 Task: Create in the project BridgeForge and in the Backlog issue 'Implement a new feature to allow for sentiment analysis of user feedback' a child issue 'Email campaign segmentation and personalization optimization and reporting', and assign it to team member softage.3@softage.net. Create in the project BridgeForge and in the Backlog issue 'Address issues related to system accessibility for users with vision impairments' a child issue 'Chatbot conversation natural language understanding testing and remediation', and assign it to team member softage.4@softage.net
Action: Mouse moved to (210, 54)
Screenshot: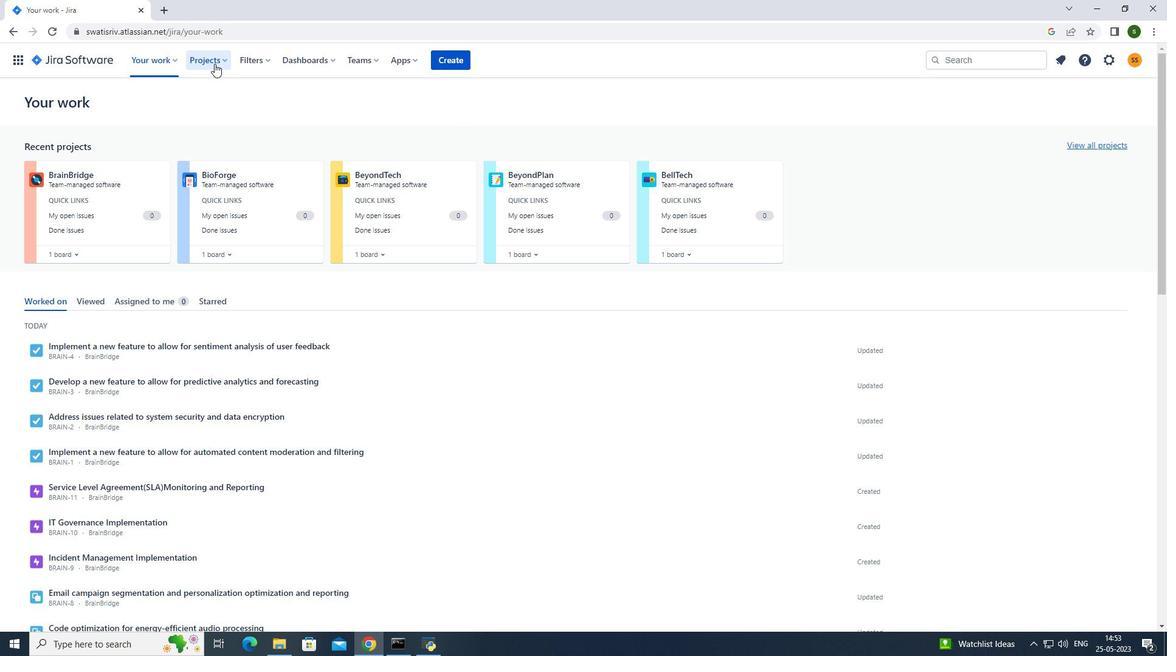 
Action: Mouse pressed left at (210, 54)
Screenshot: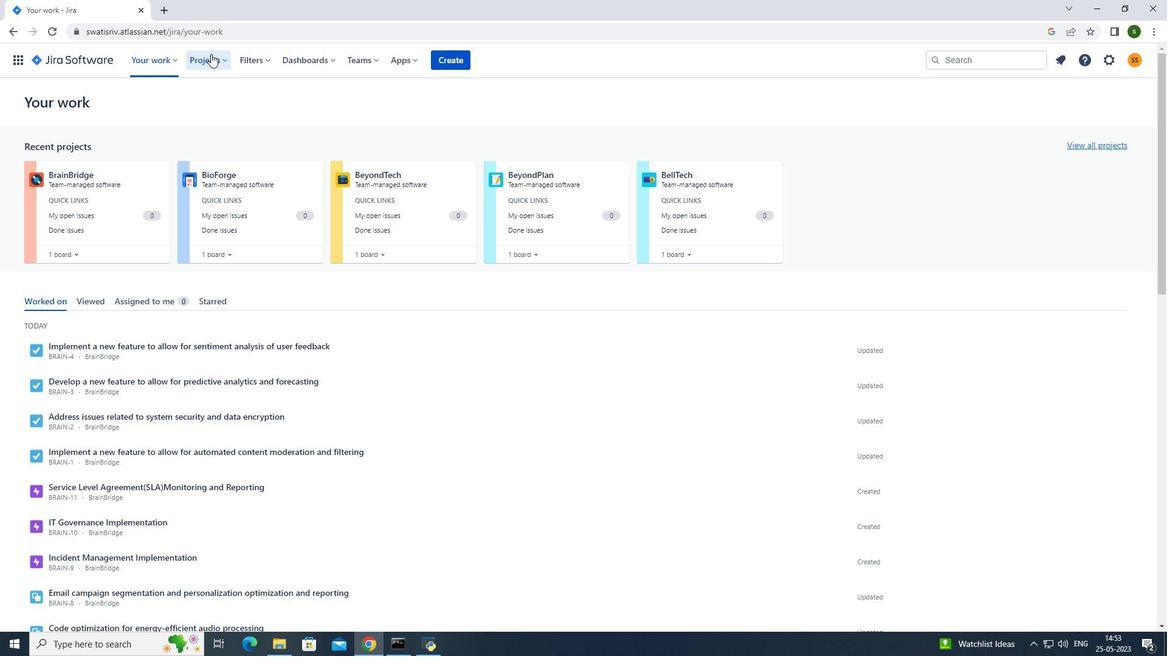 
Action: Mouse moved to (260, 120)
Screenshot: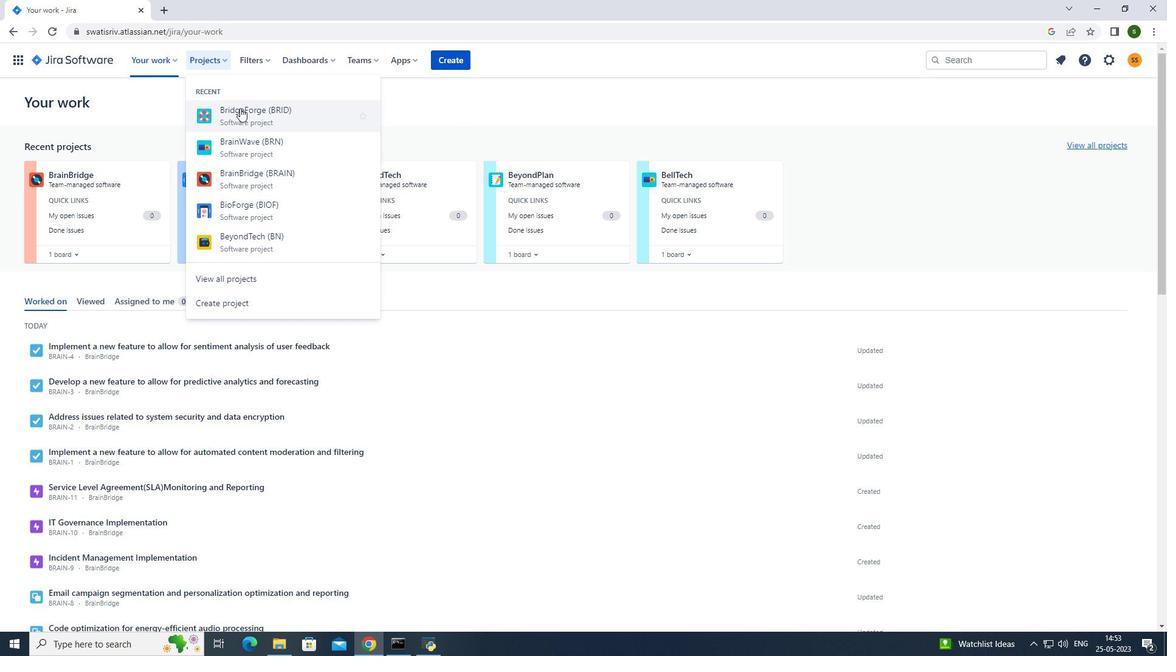 
Action: Mouse pressed left at (260, 120)
Screenshot: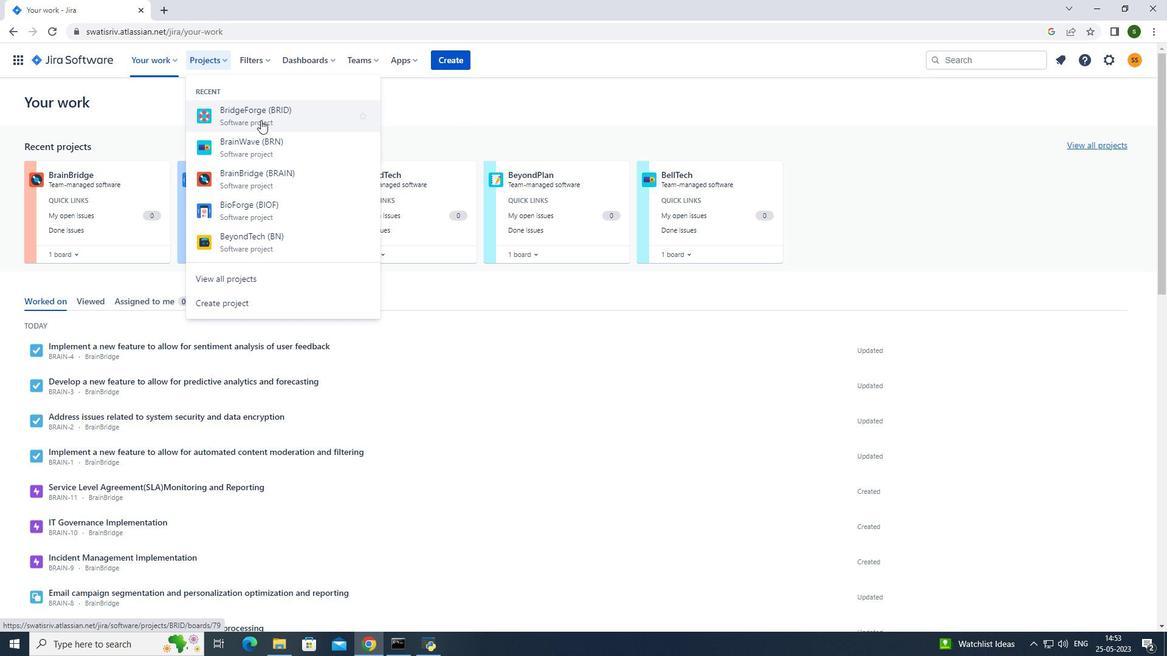 
Action: Mouse moved to (76, 182)
Screenshot: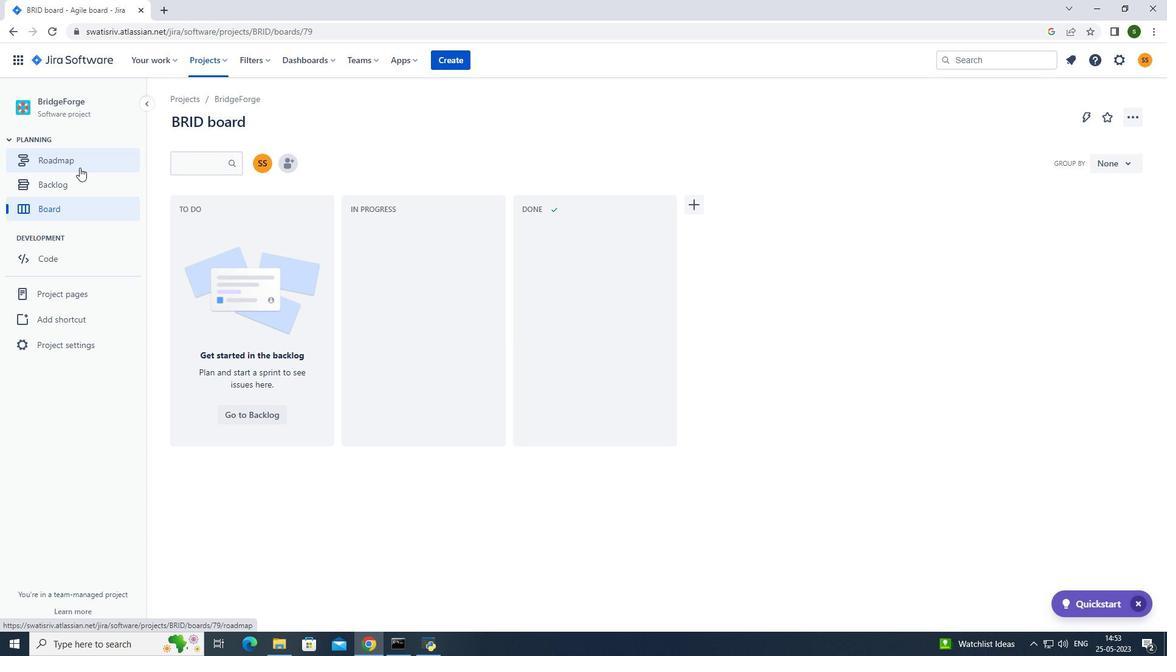 
Action: Mouse pressed left at (76, 182)
Screenshot: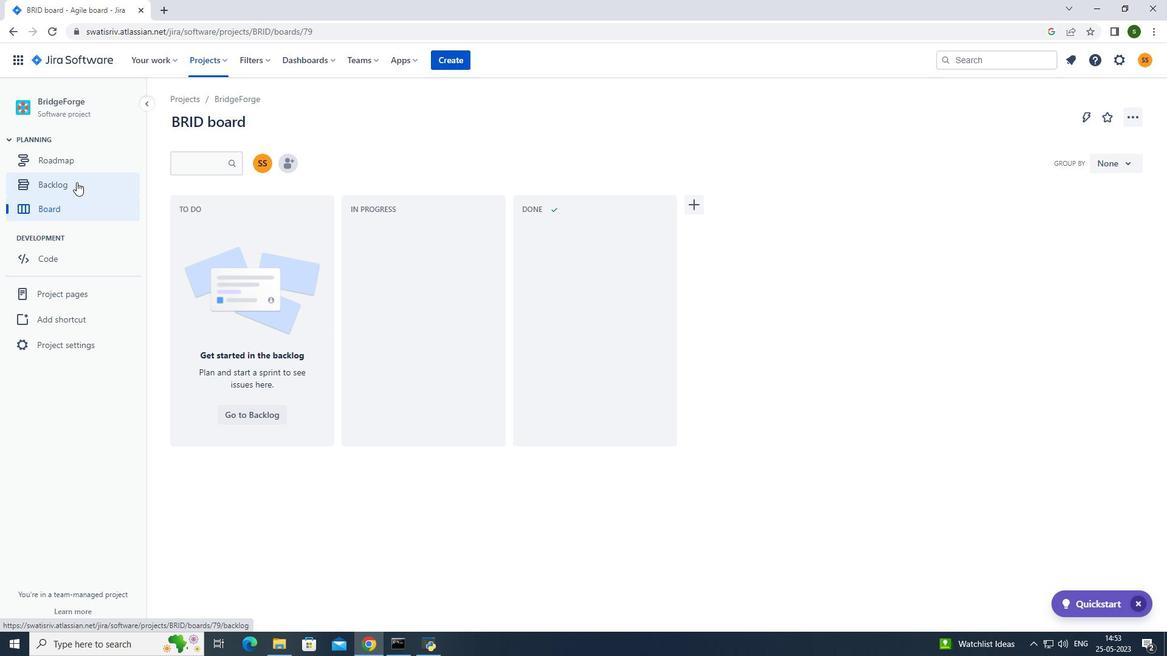 
Action: Mouse moved to (550, 318)
Screenshot: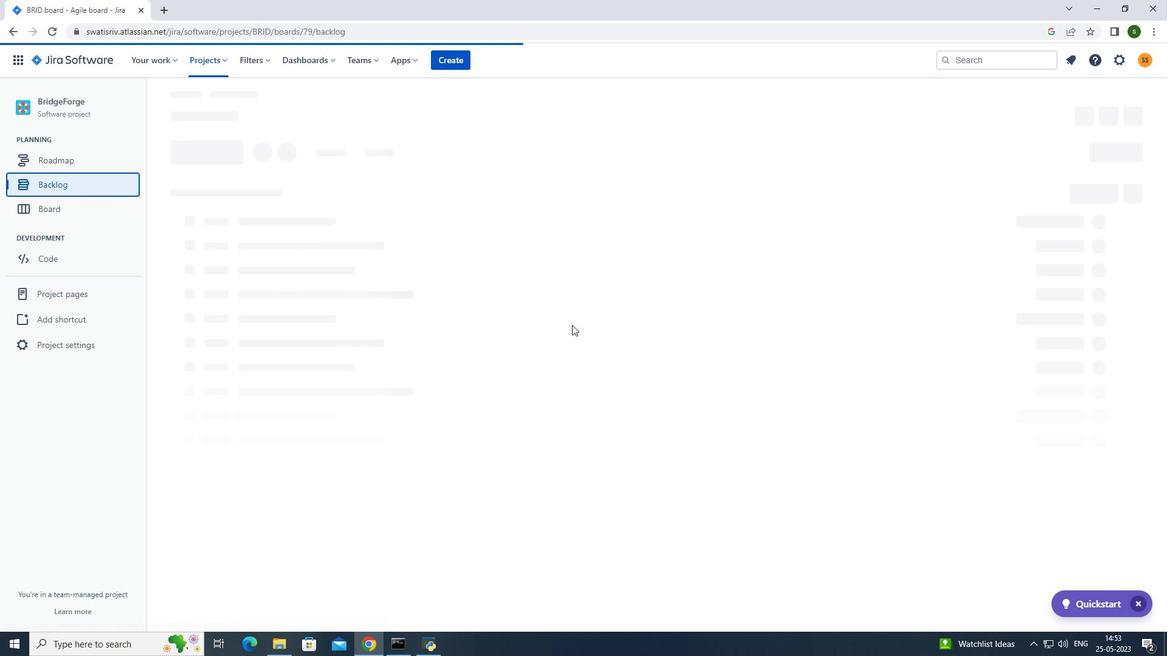 
Action: Mouse scrolled (550, 317) with delta (0, 0)
Screenshot: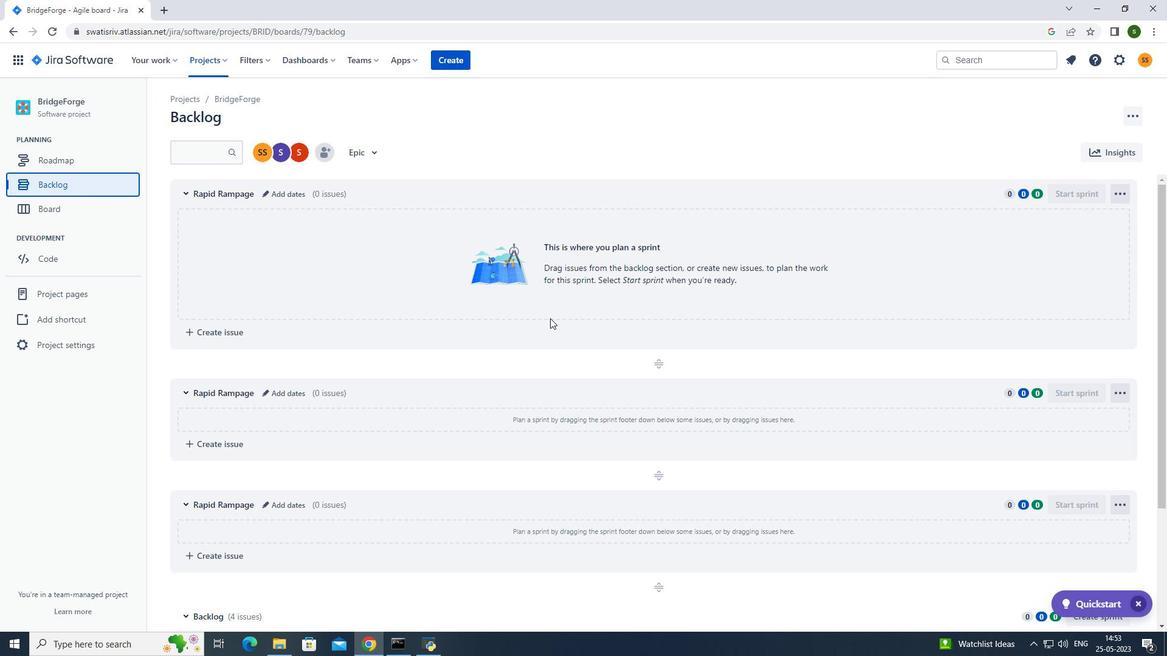 
Action: Mouse scrolled (550, 317) with delta (0, 0)
Screenshot: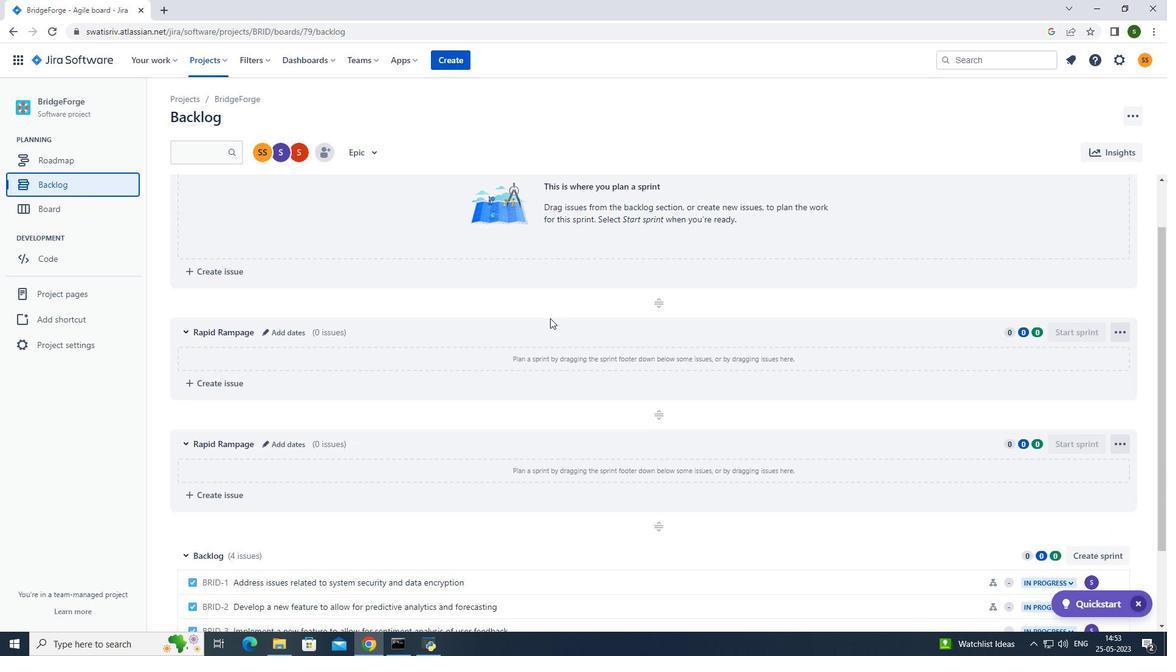 
Action: Mouse scrolled (550, 317) with delta (0, 0)
Screenshot: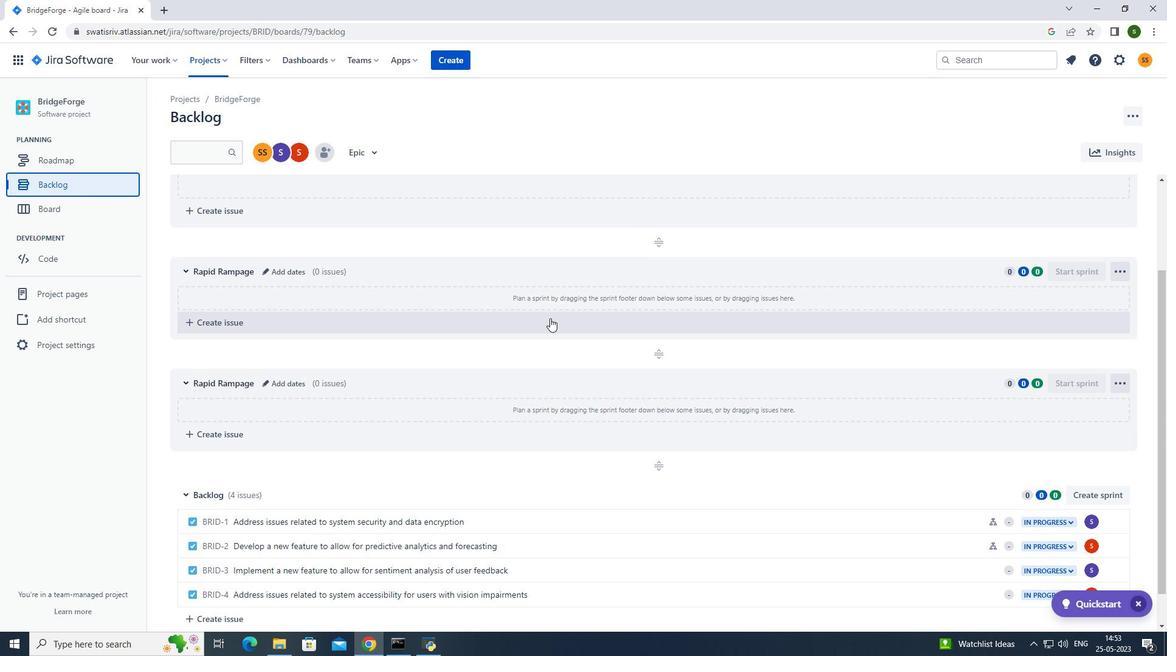 
Action: Mouse moved to (549, 318)
Screenshot: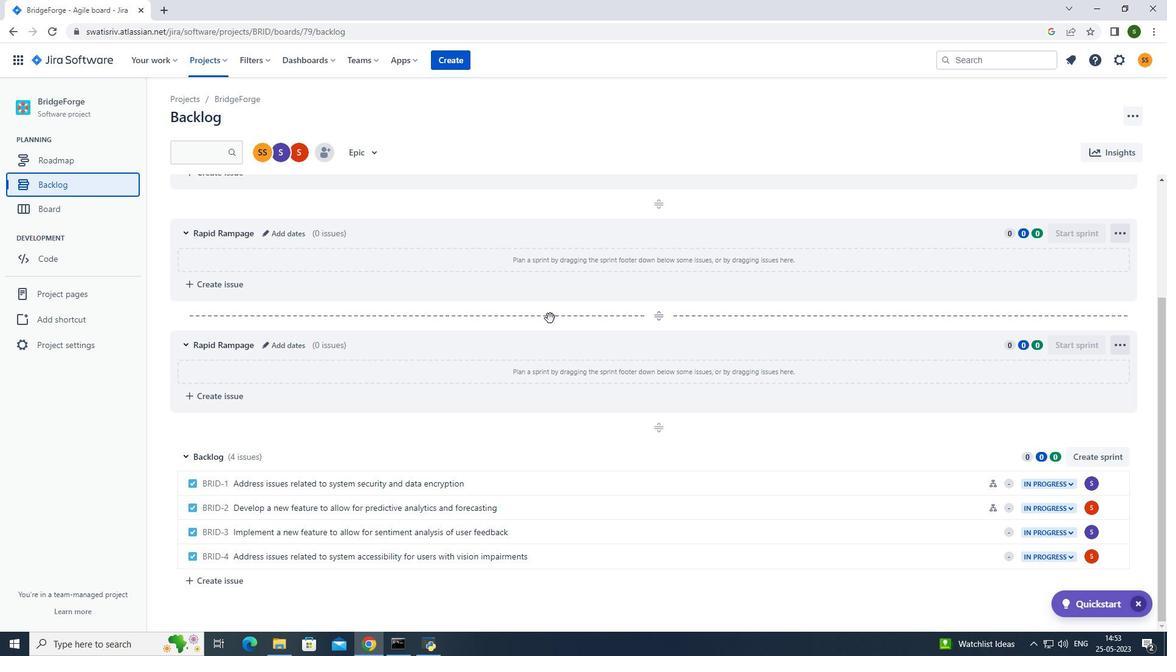 
Action: Mouse scrolled (549, 317) with delta (0, 0)
Screenshot: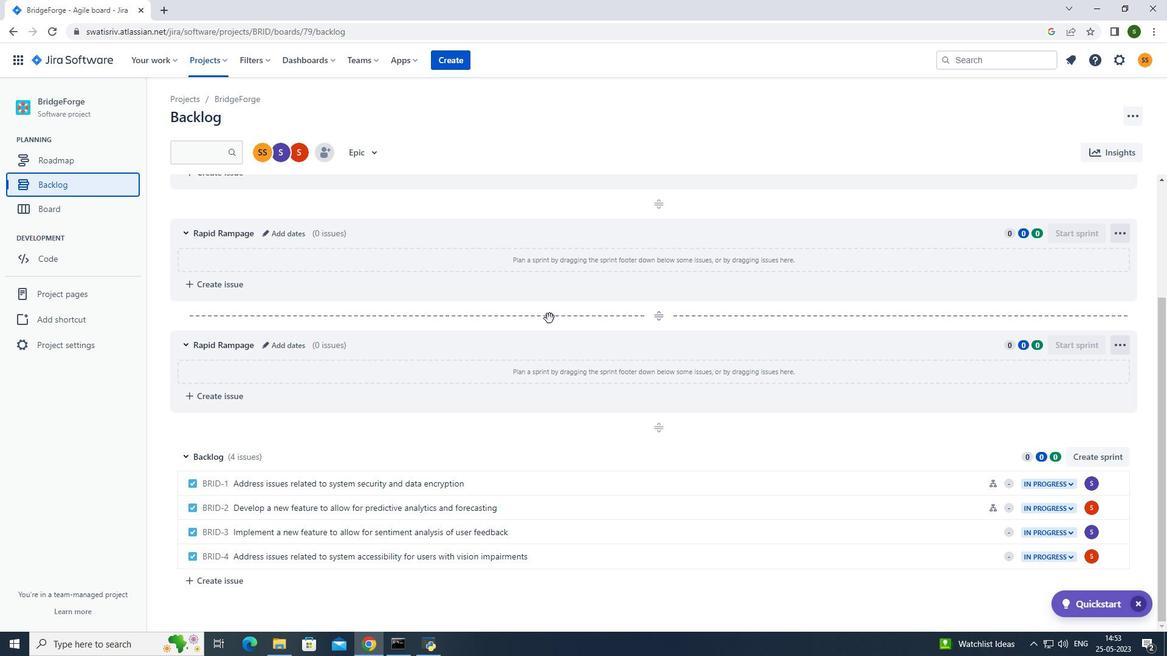 
Action: Mouse moved to (702, 530)
Screenshot: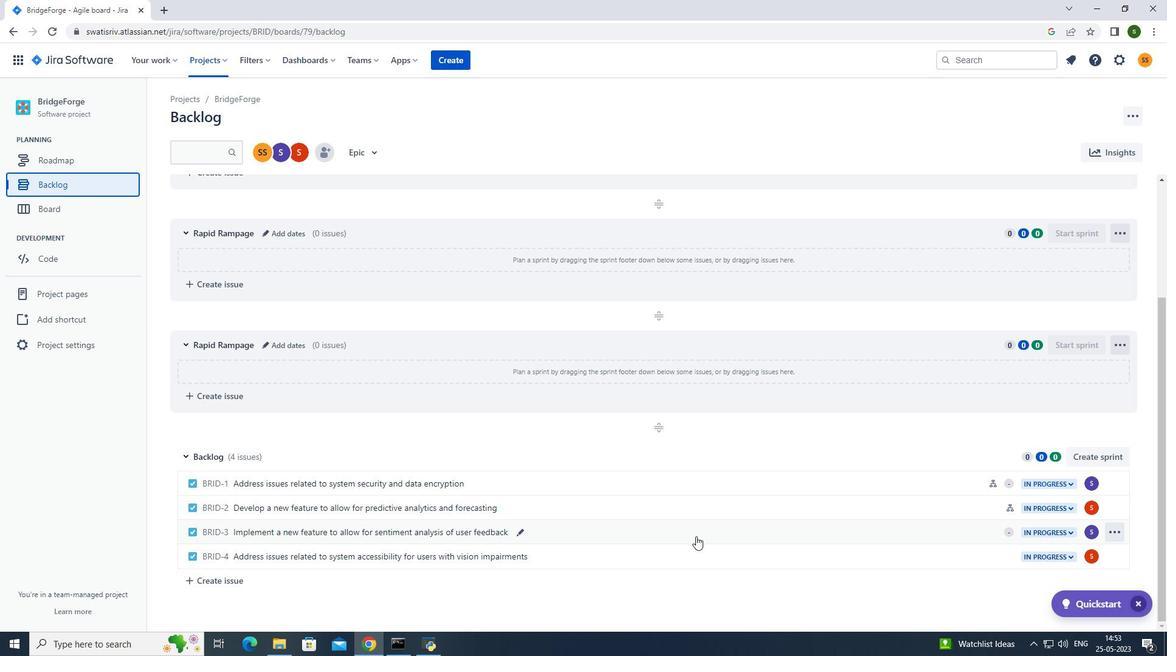 
Action: Mouse pressed left at (702, 530)
Screenshot: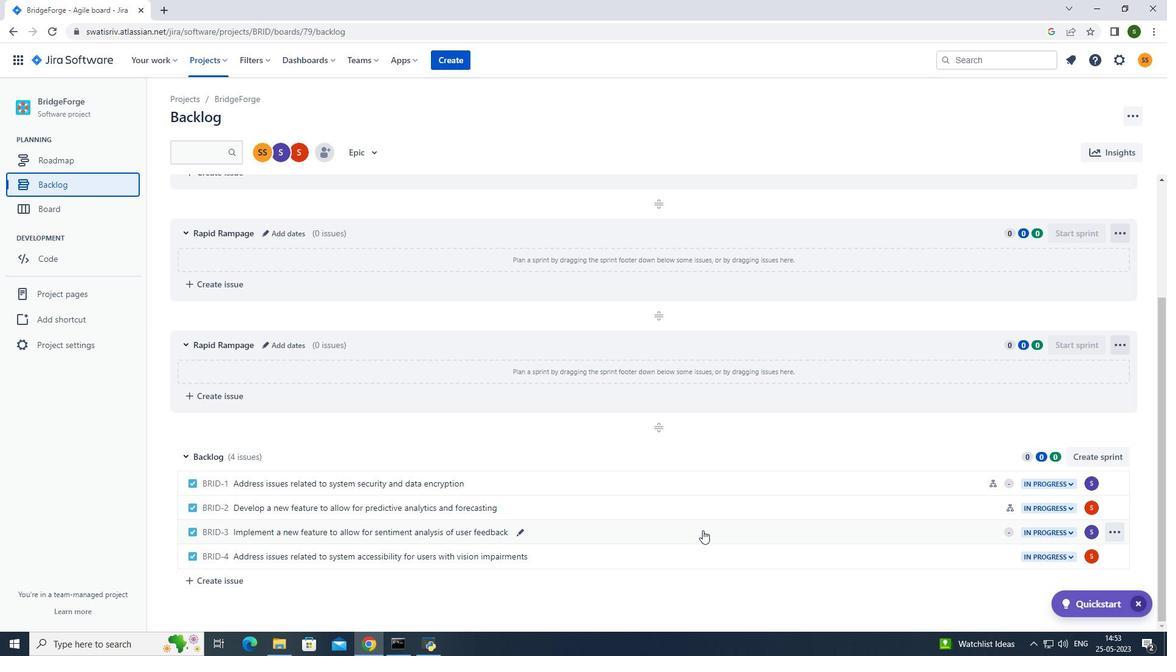 
Action: Mouse moved to (950, 277)
Screenshot: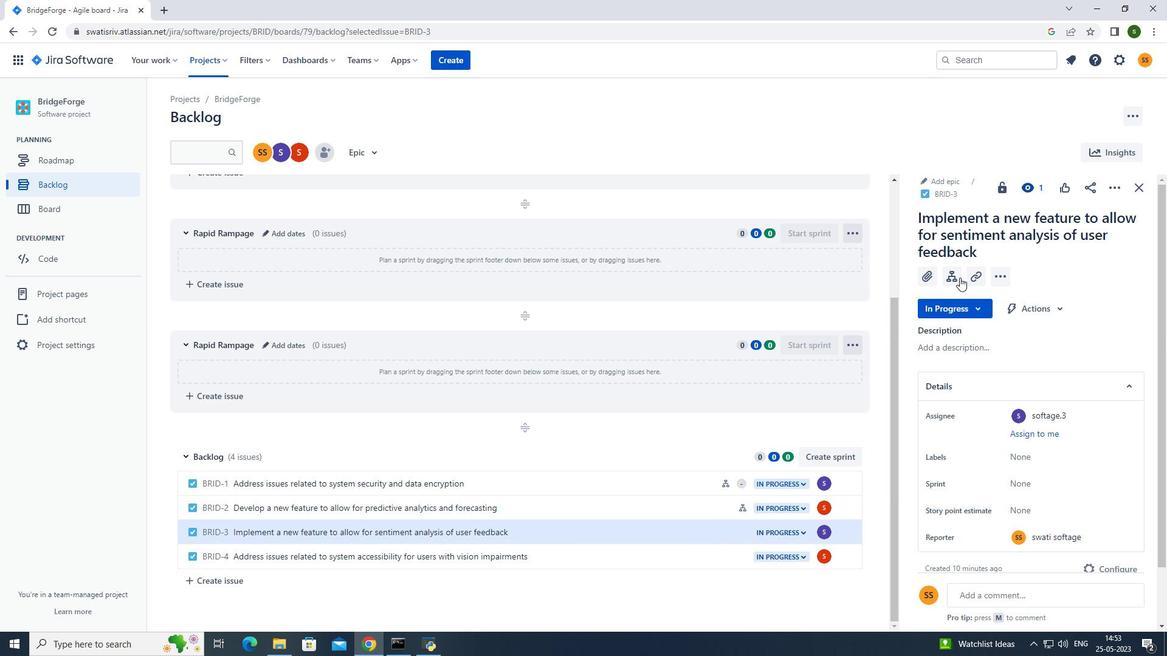 
Action: Mouse pressed left at (950, 277)
Screenshot: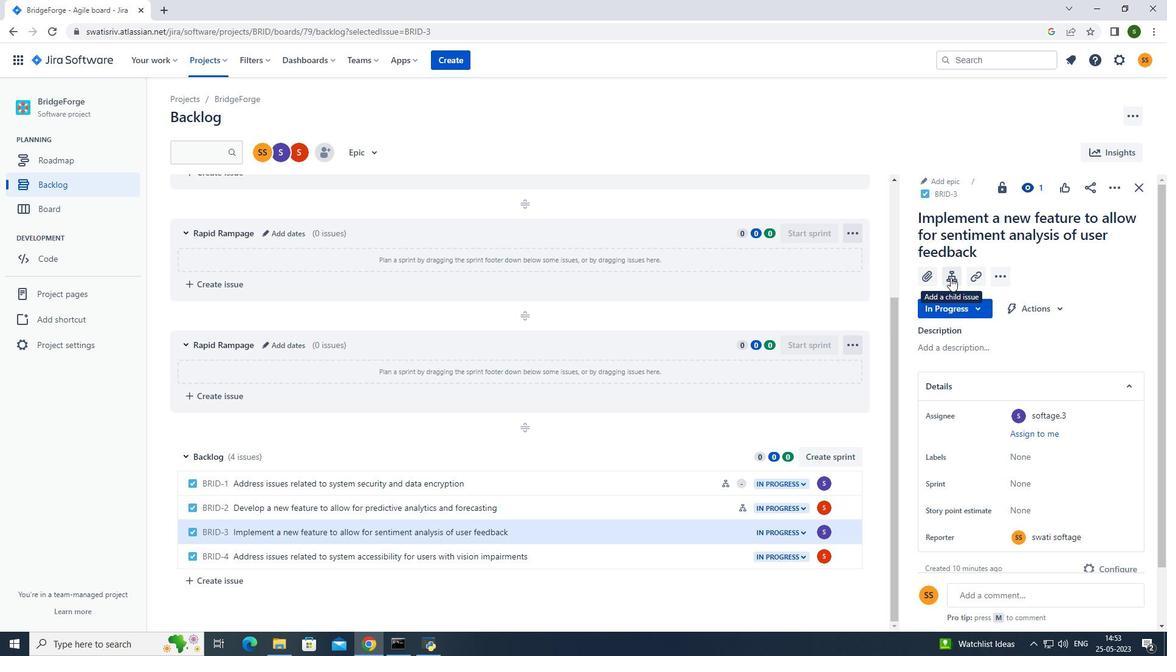 
Action: Mouse moved to (969, 397)
Screenshot: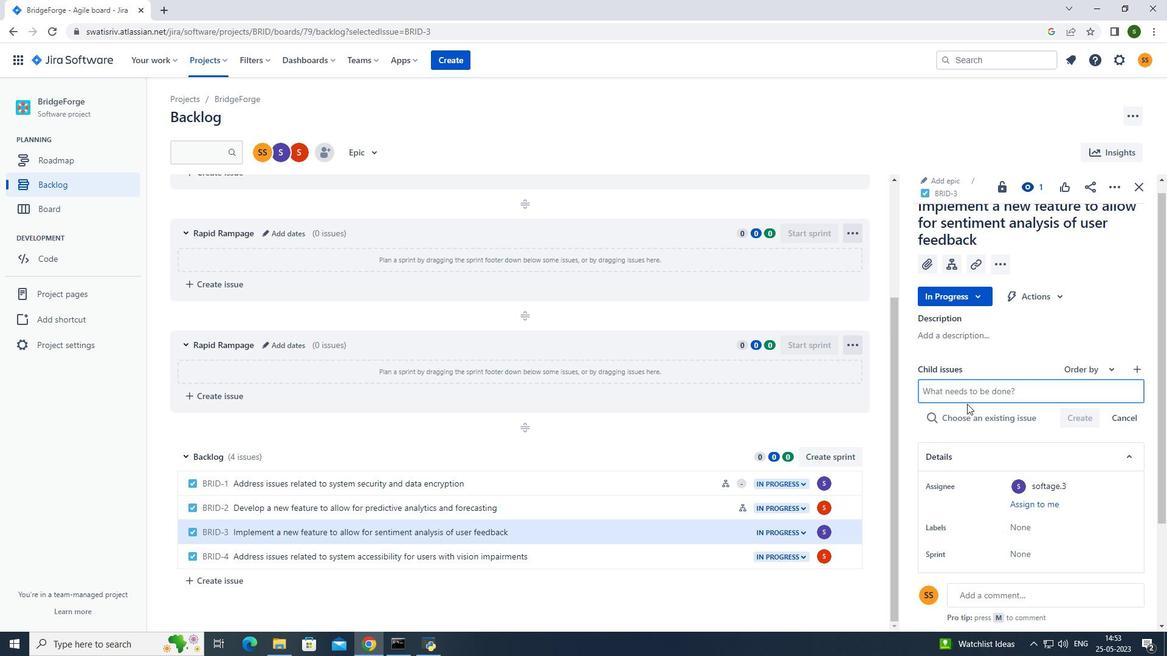 
Action: Mouse pressed left at (969, 397)
Screenshot: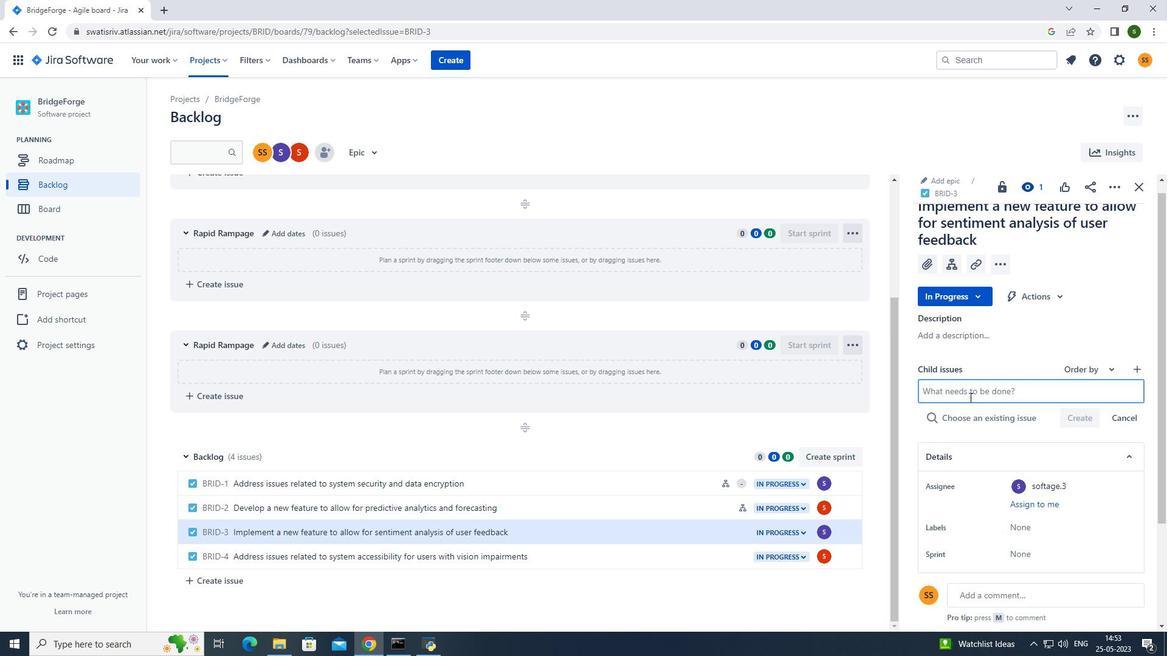 
Action: Key pressed <Key.caps_lock>E<Key.caps_lock>mail<Key.space>campaign<Key.space>segmentation<Key.space>and<Key.space>personalization<Key.space>optimization<Key.space>and<Key.space>reporting<Key.enter>
Screenshot: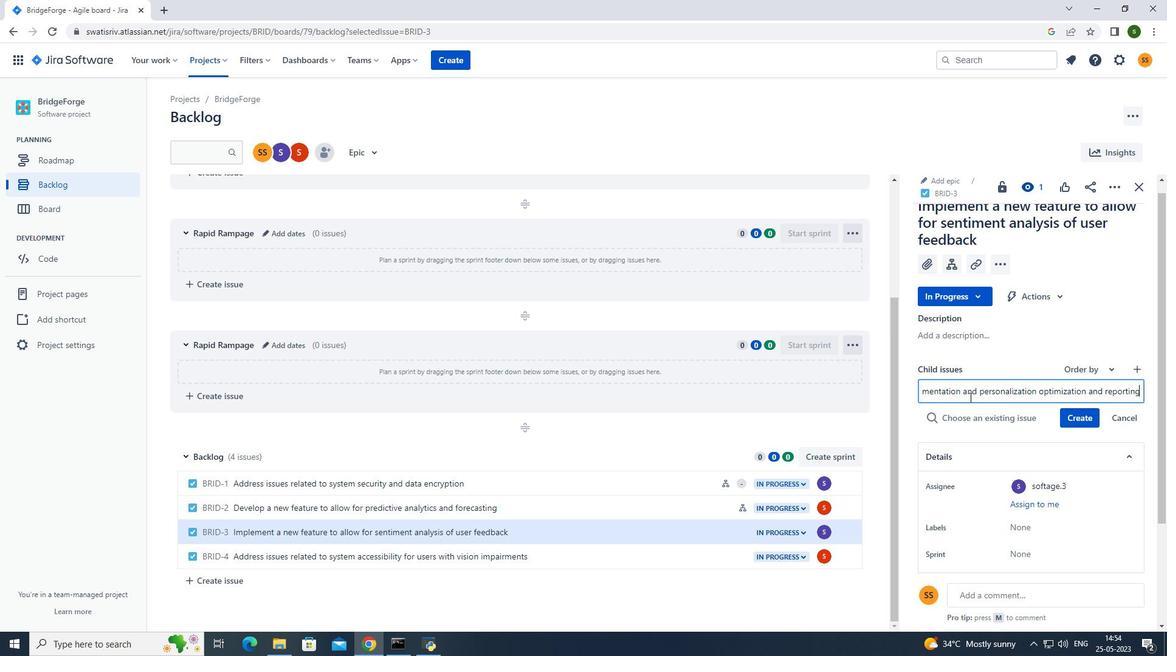 
Action: Mouse moved to (1088, 394)
Screenshot: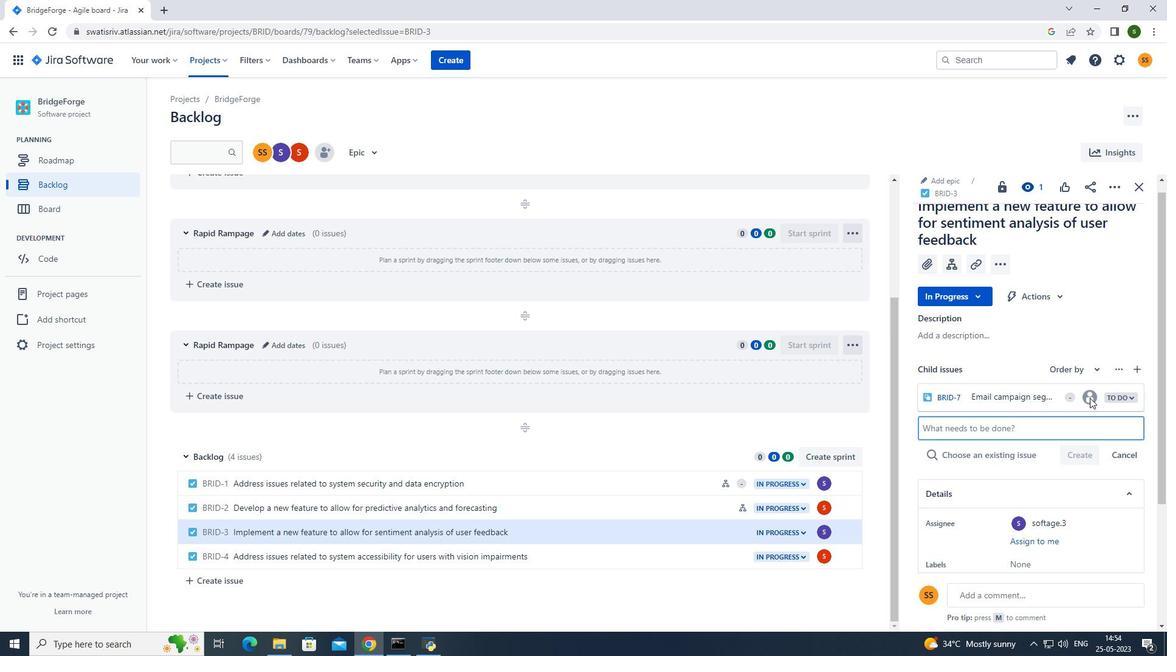 
Action: Mouse pressed left at (1088, 394)
Screenshot: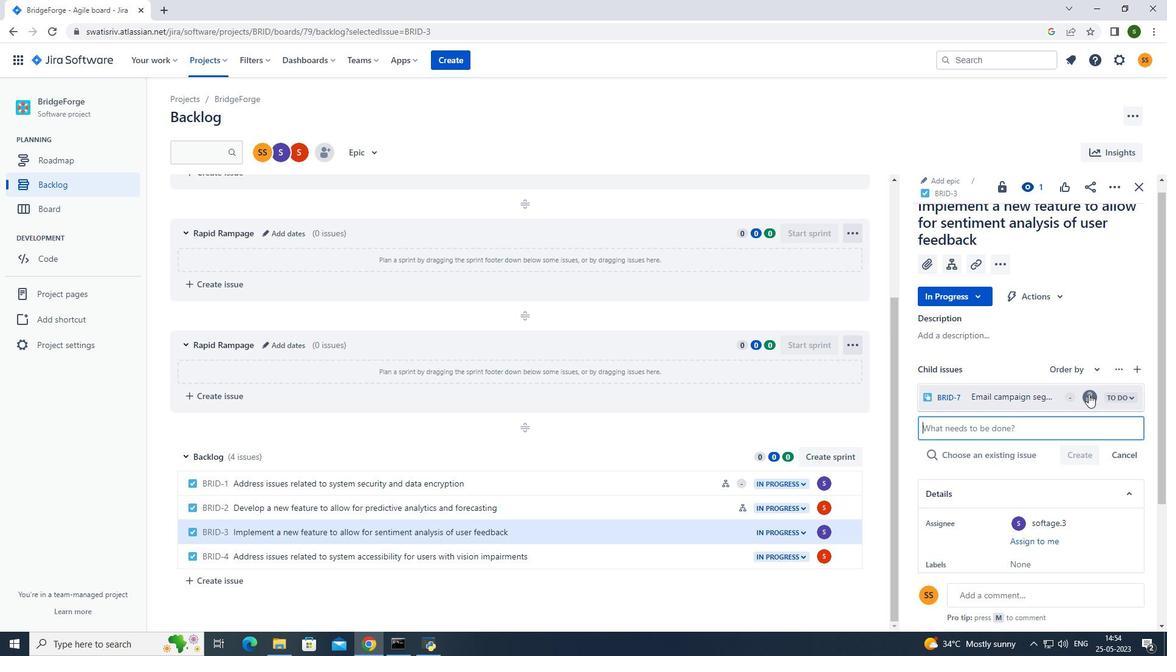 
Action: Mouse moved to (983, 328)
Screenshot: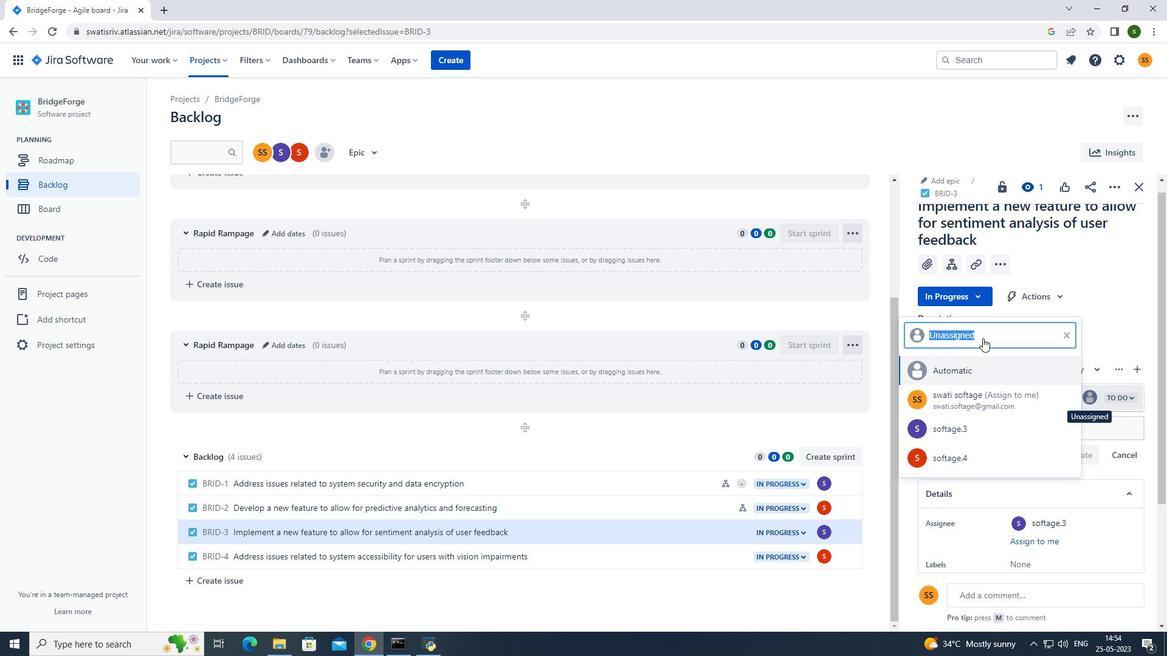 
Action: Key pressed softage.3<Key.shift>@softage.net
Screenshot: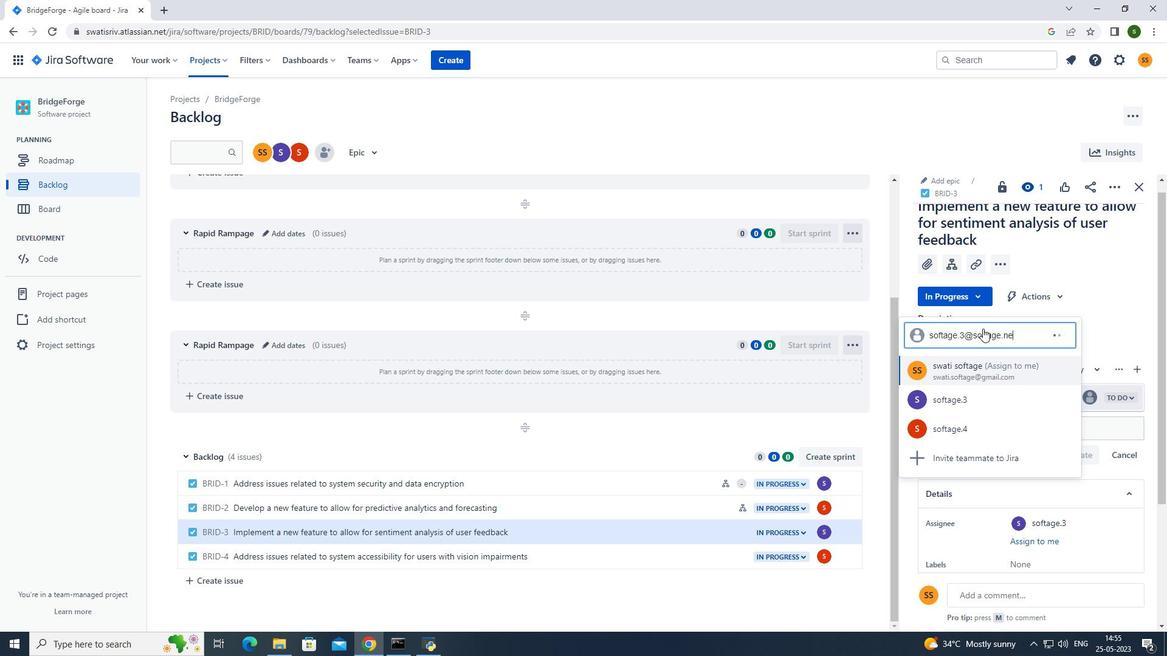 
Action: Mouse moved to (973, 395)
Screenshot: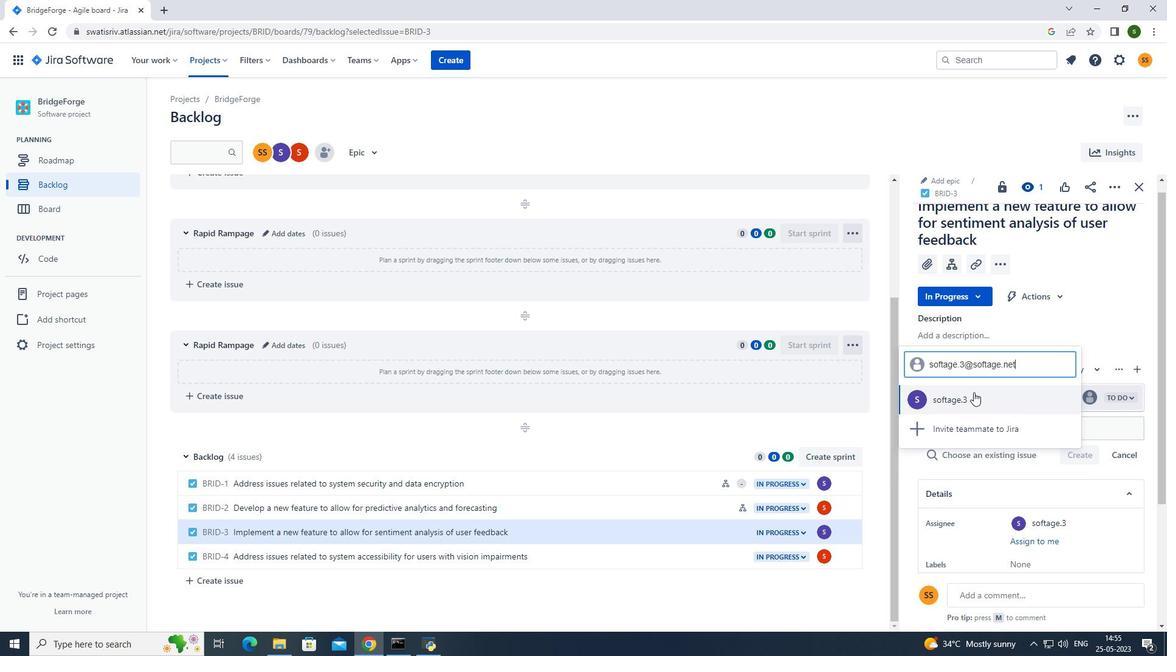 
Action: Mouse pressed left at (973, 395)
Screenshot: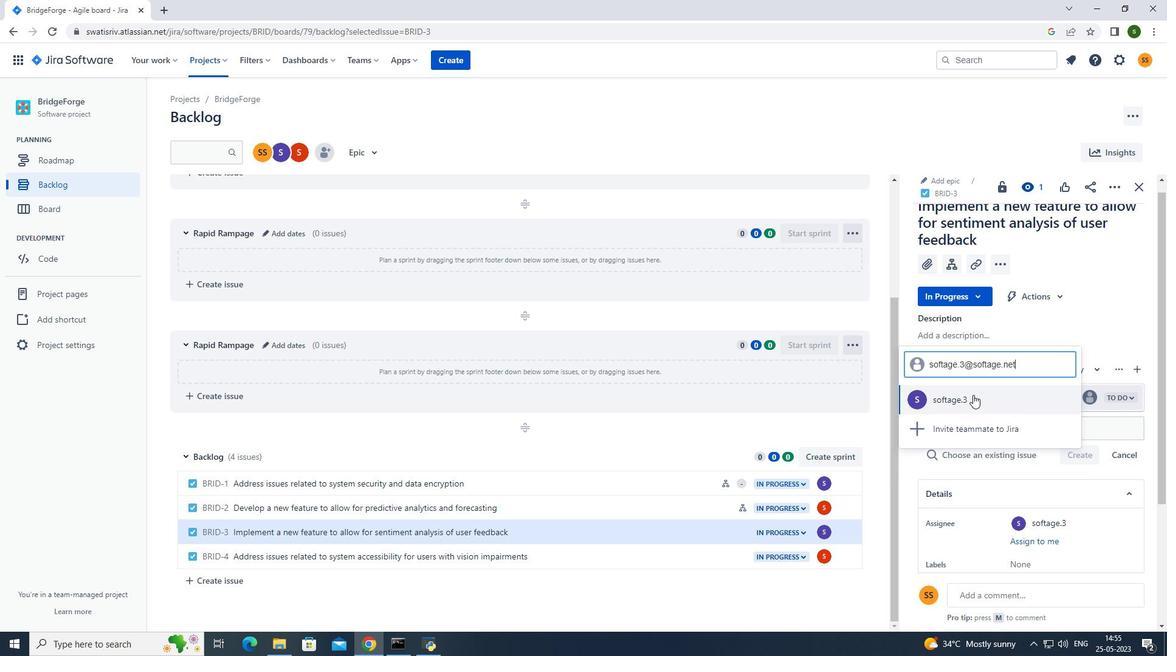 
Action: Mouse moved to (556, 142)
Screenshot: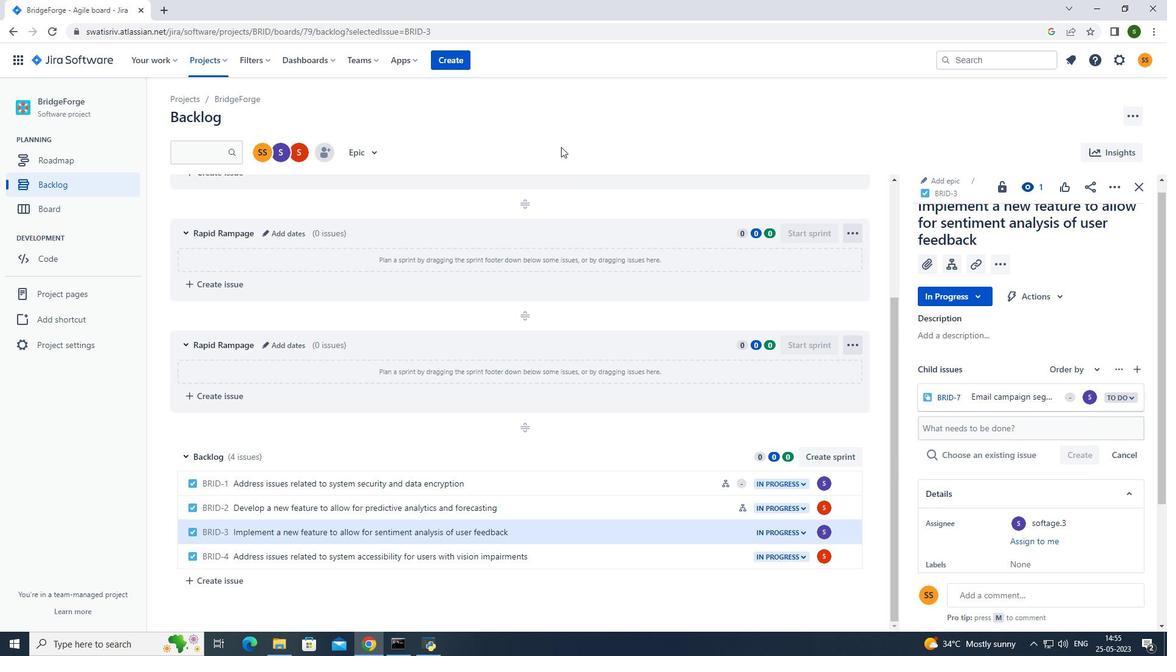 
Action: Mouse pressed left at (556, 142)
Screenshot: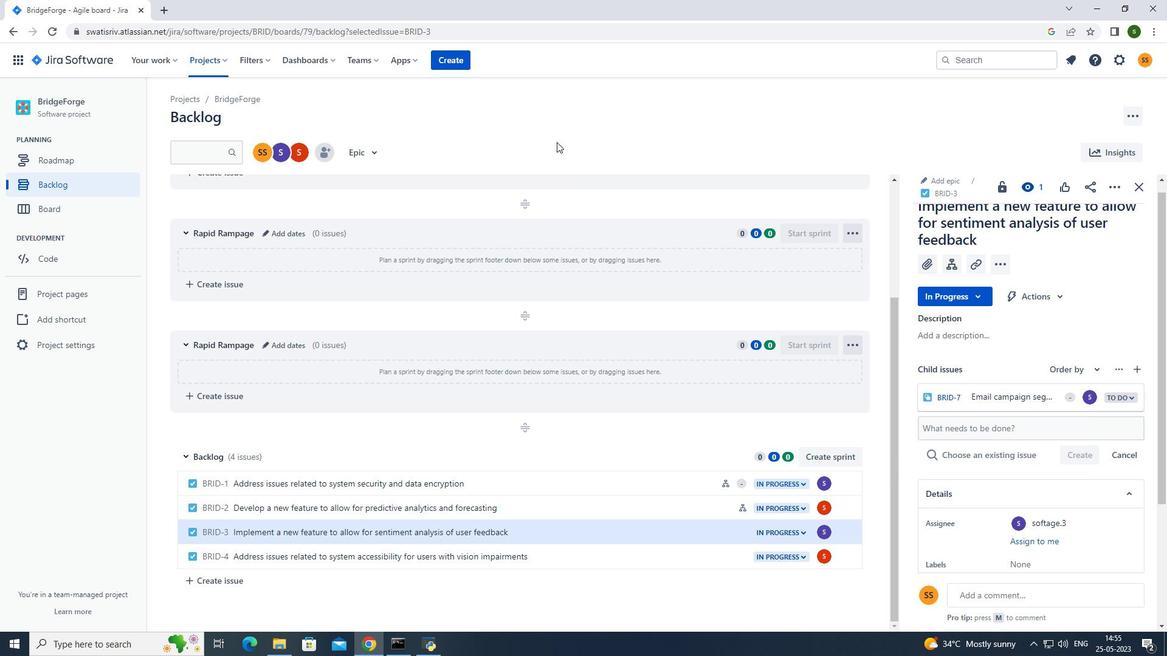 
Action: Mouse moved to (214, 60)
Screenshot: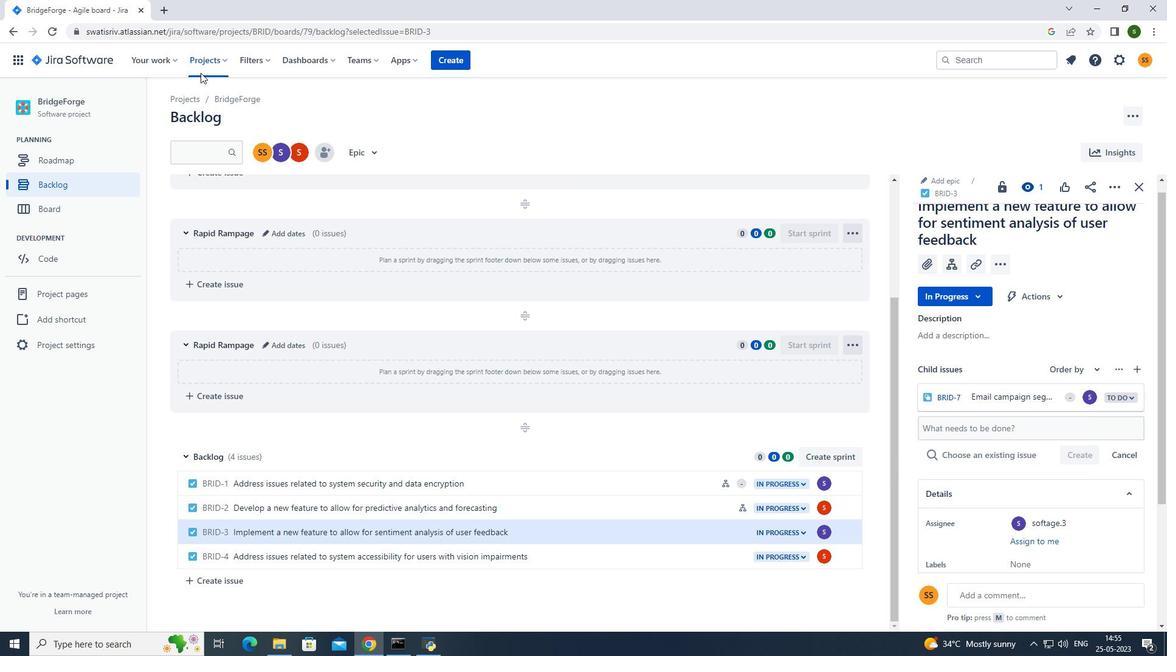 
Action: Mouse pressed left at (214, 60)
Screenshot: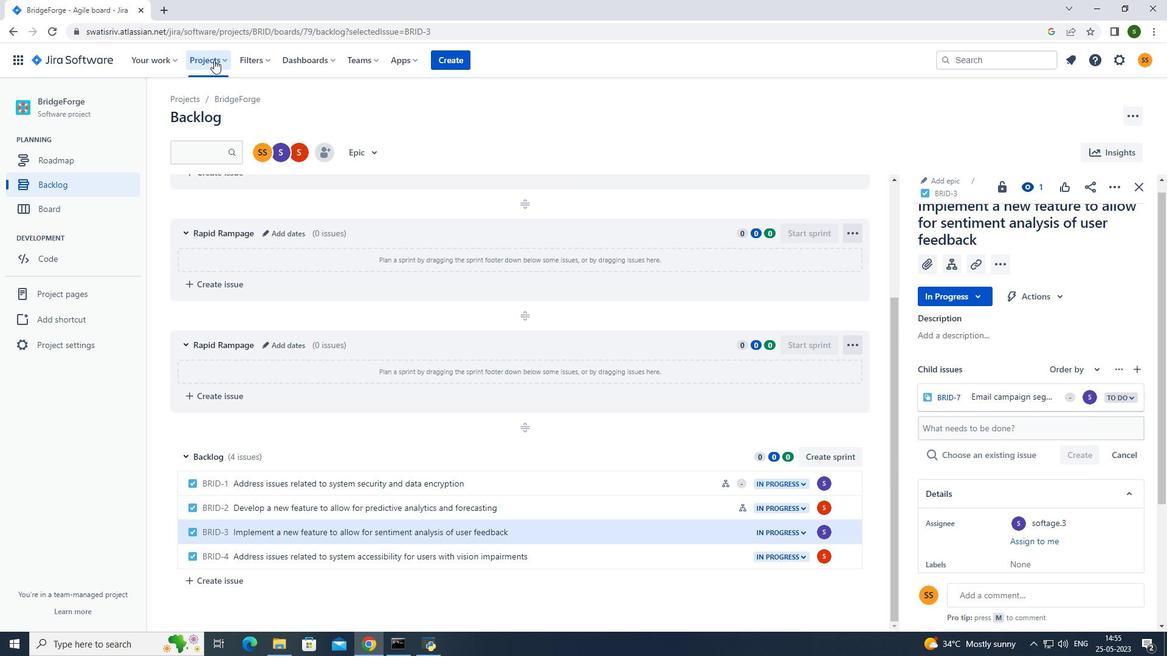 
Action: Mouse moved to (243, 123)
Screenshot: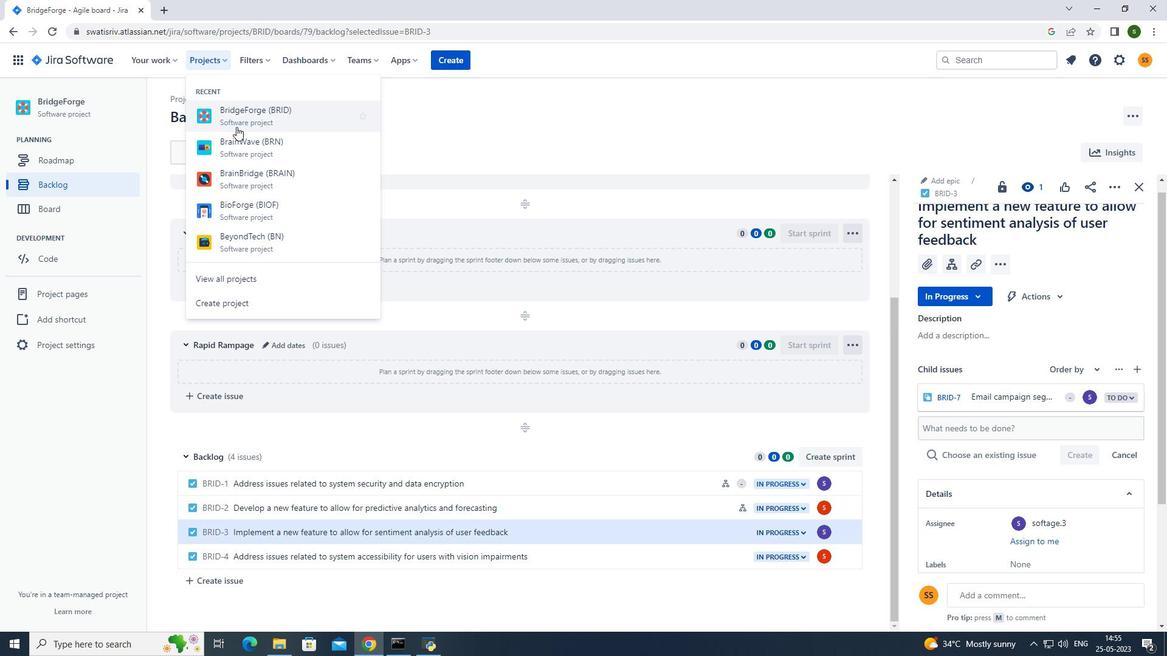
Action: Mouse pressed left at (243, 123)
Screenshot: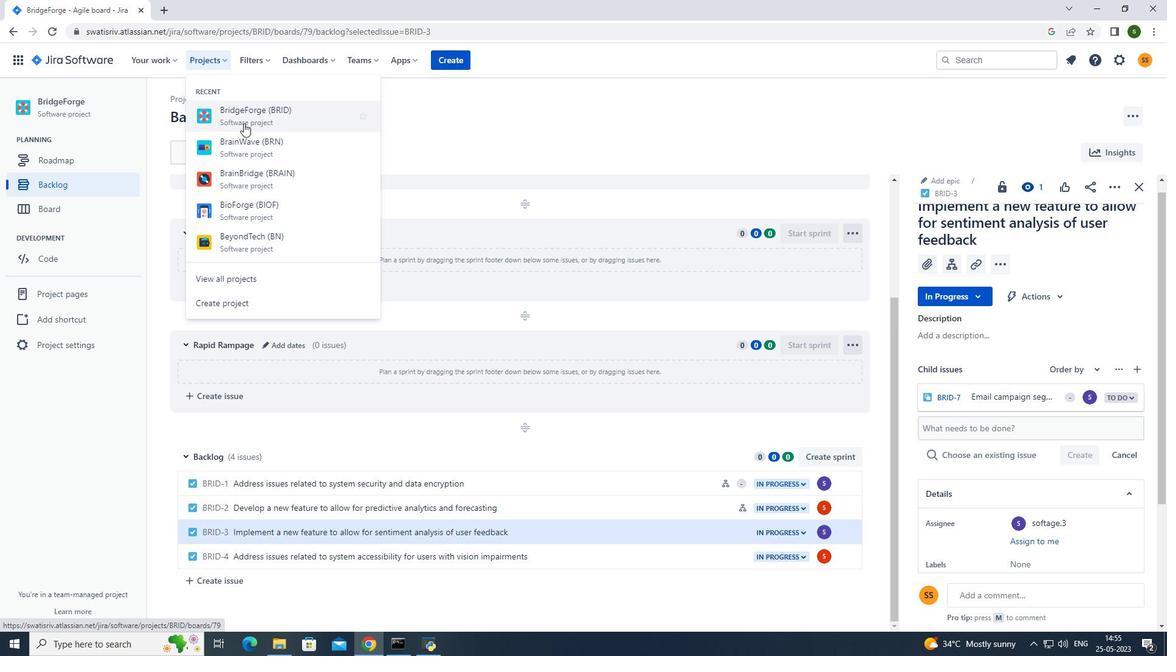 
Action: Mouse moved to (77, 182)
Screenshot: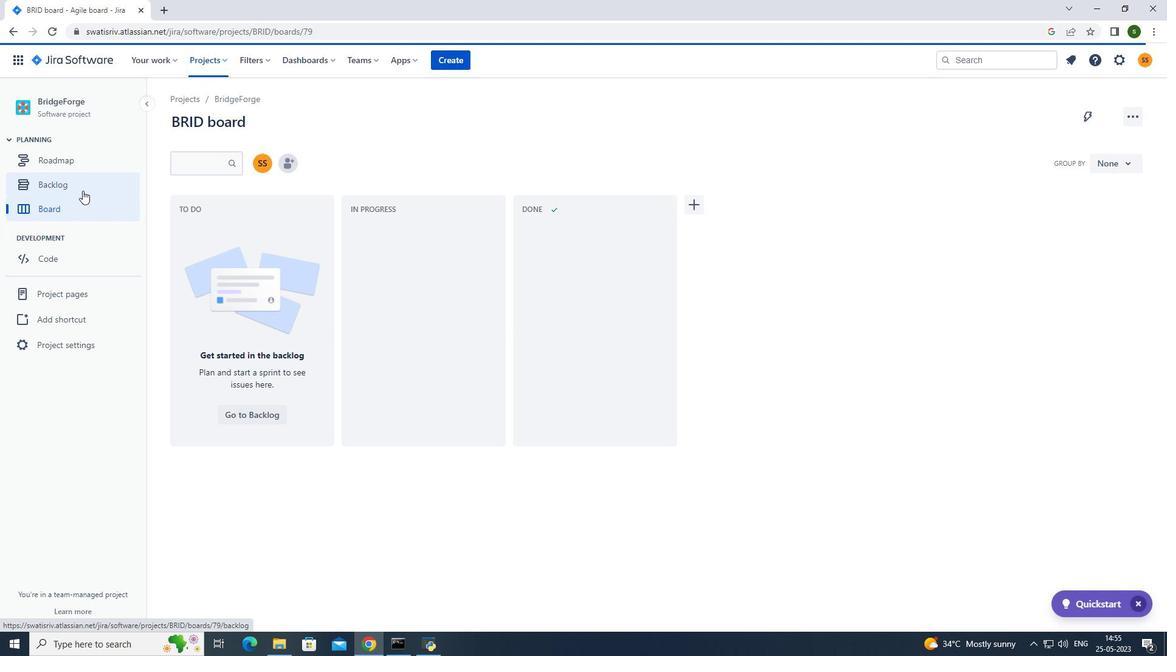 
Action: Mouse pressed left at (77, 182)
Screenshot: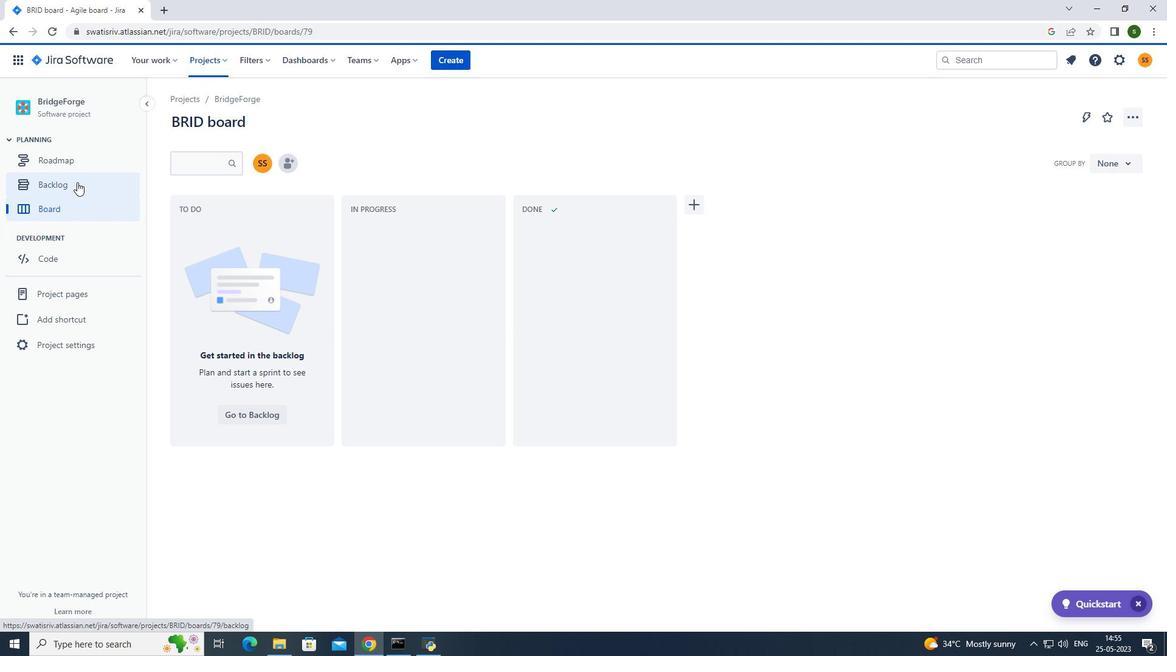 
Action: Mouse moved to (430, 452)
Screenshot: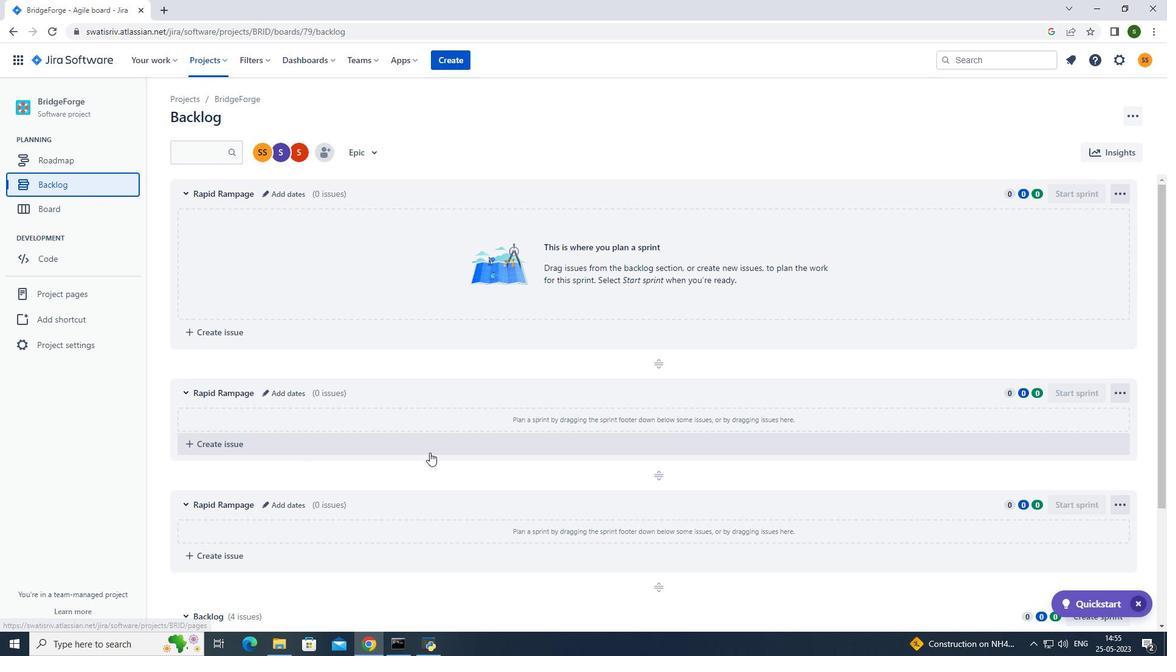 
Action: Mouse scrolled (430, 451) with delta (0, 0)
Screenshot: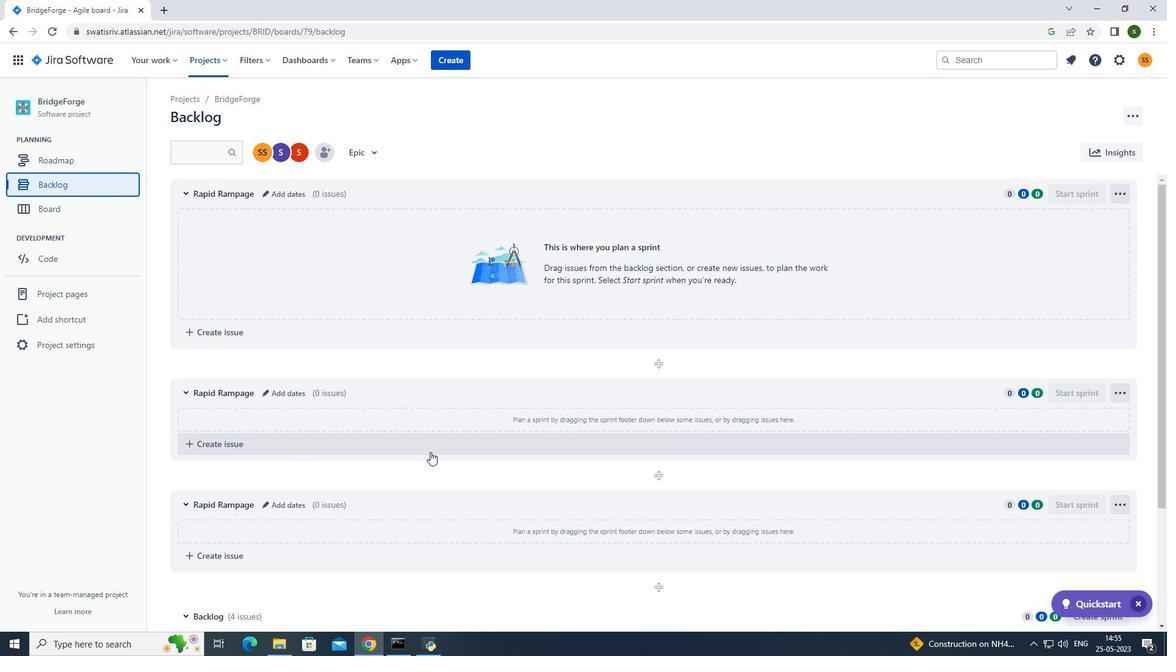 
Action: Mouse scrolled (430, 451) with delta (0, 0)
Screenshot: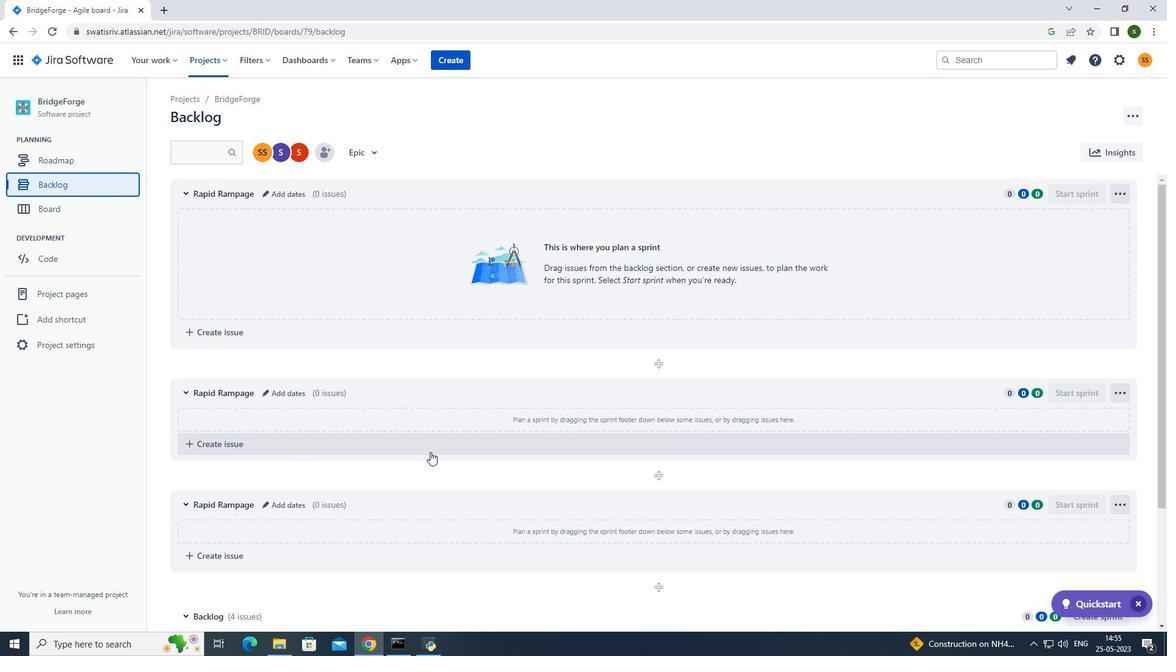
Action: Mouse scrolled (430, 451) with delta (0, 0)
Screenshot: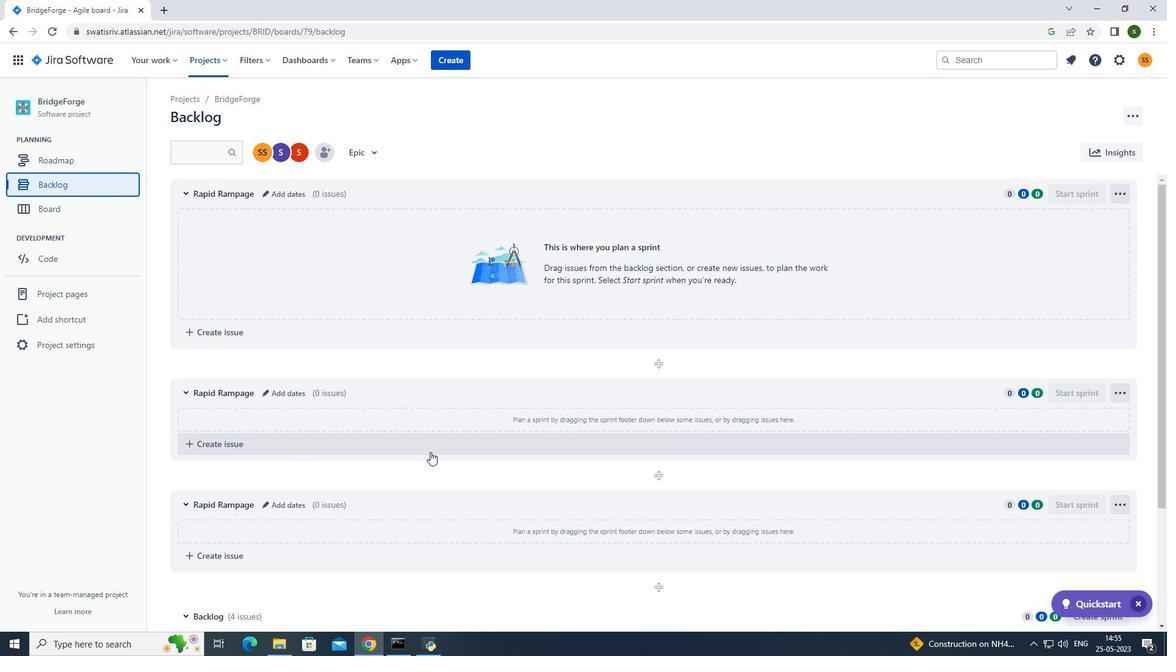 
Action: Mouse scrolled (430, 451) with delta (0, 0)
Screenshot: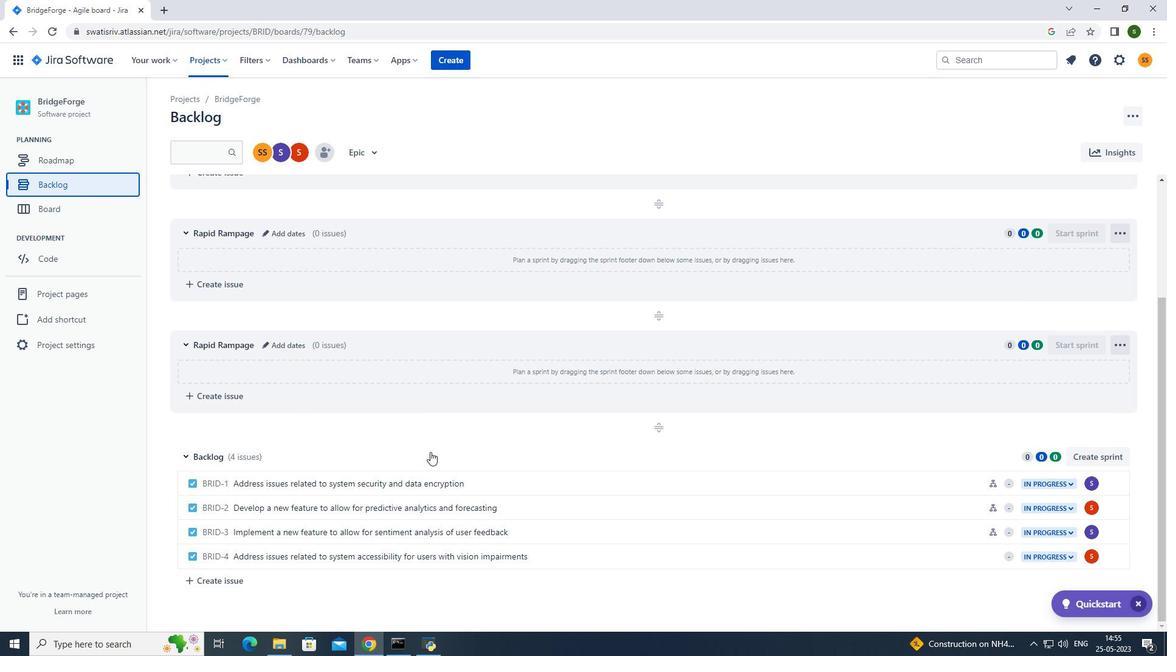 
Action: Mouse scrolled (430, 451) with delta (0, 0)
Screenshot: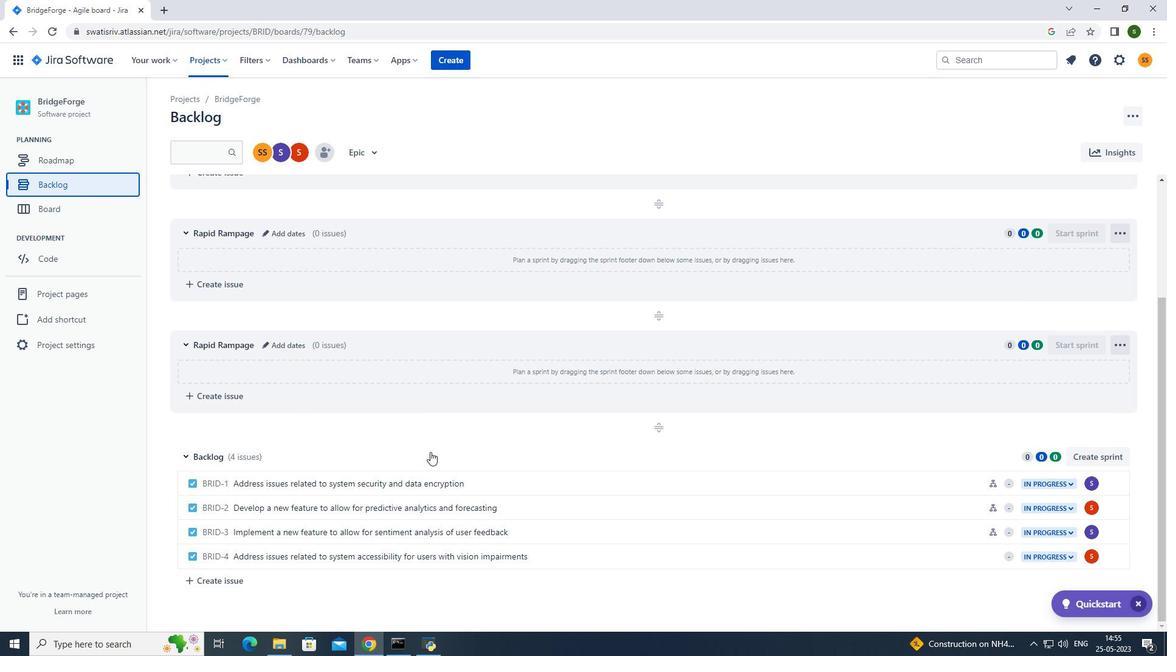 
Action: Mouse scrolled (430, 451) with delta (0, 0)
Screenshot: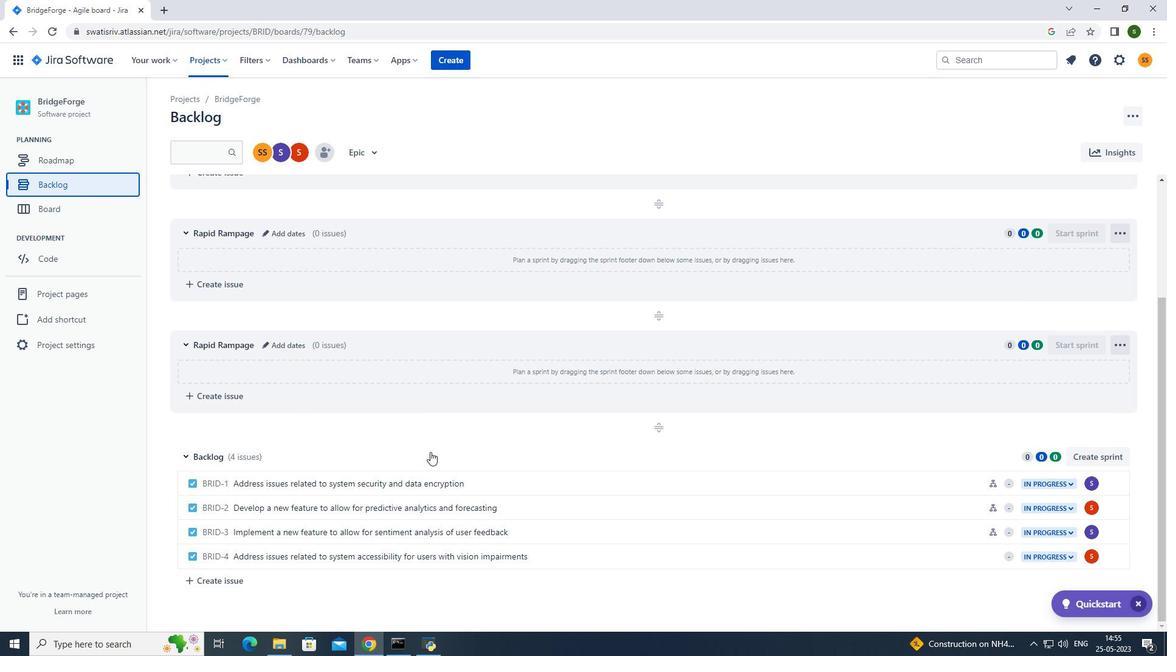 
Action: Mouse moved to (733, 563)
Screenshot: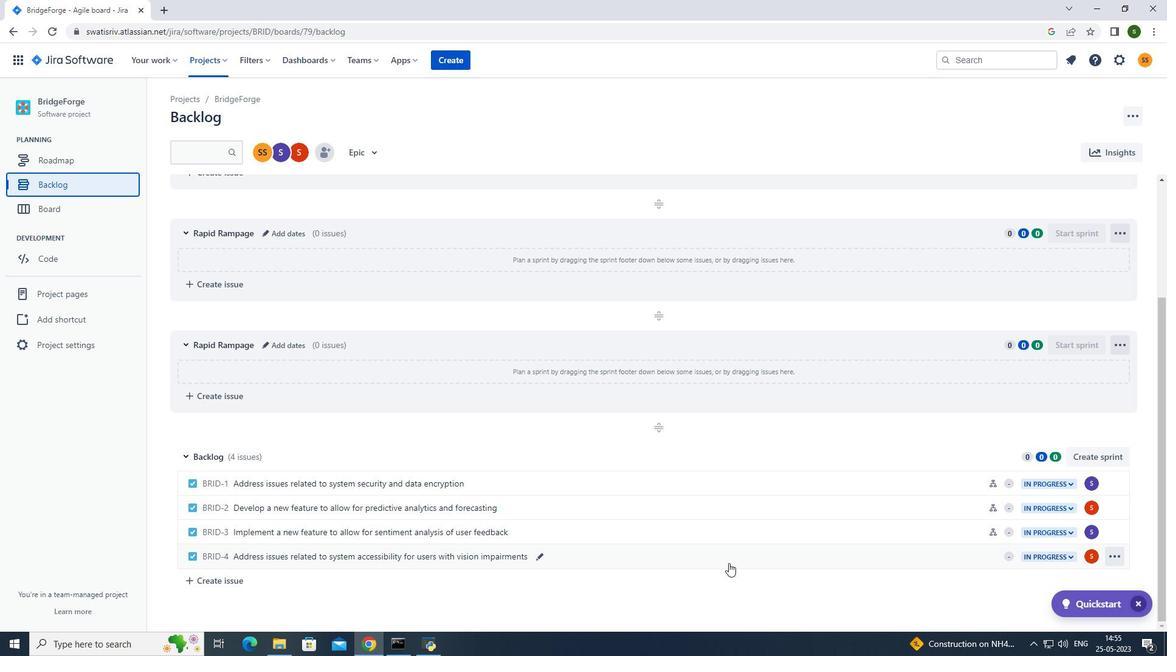 
Action: Mouse pressed left at (733, 563)
Screenshot: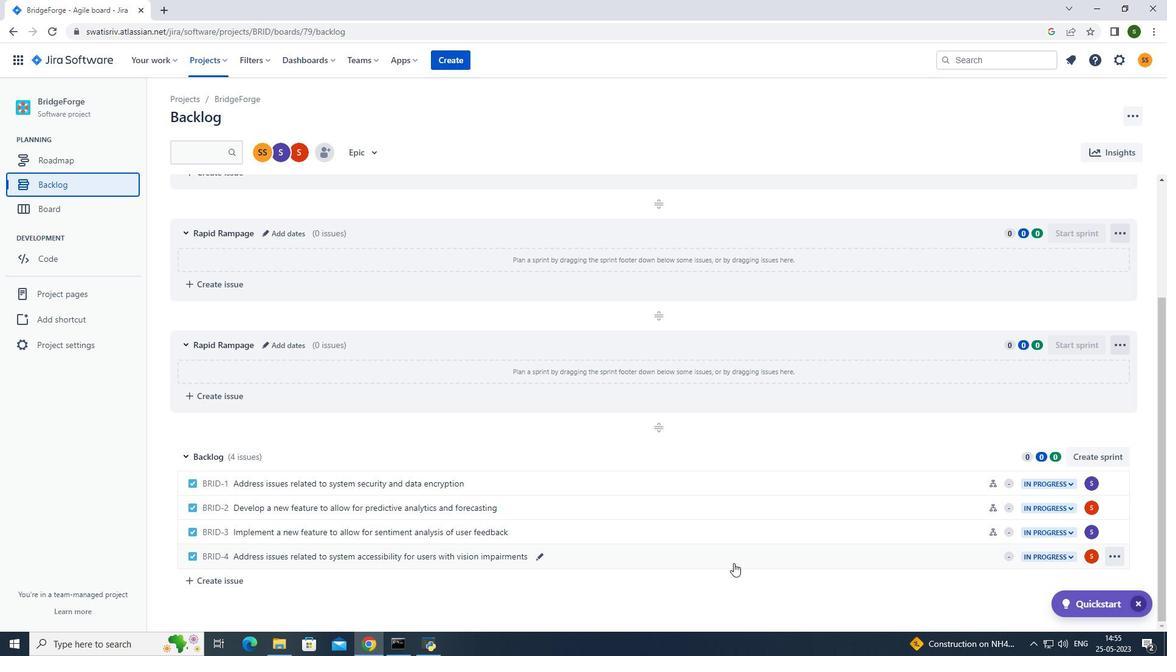 
Action: Mouse moved to (945, 269)
Screenshot: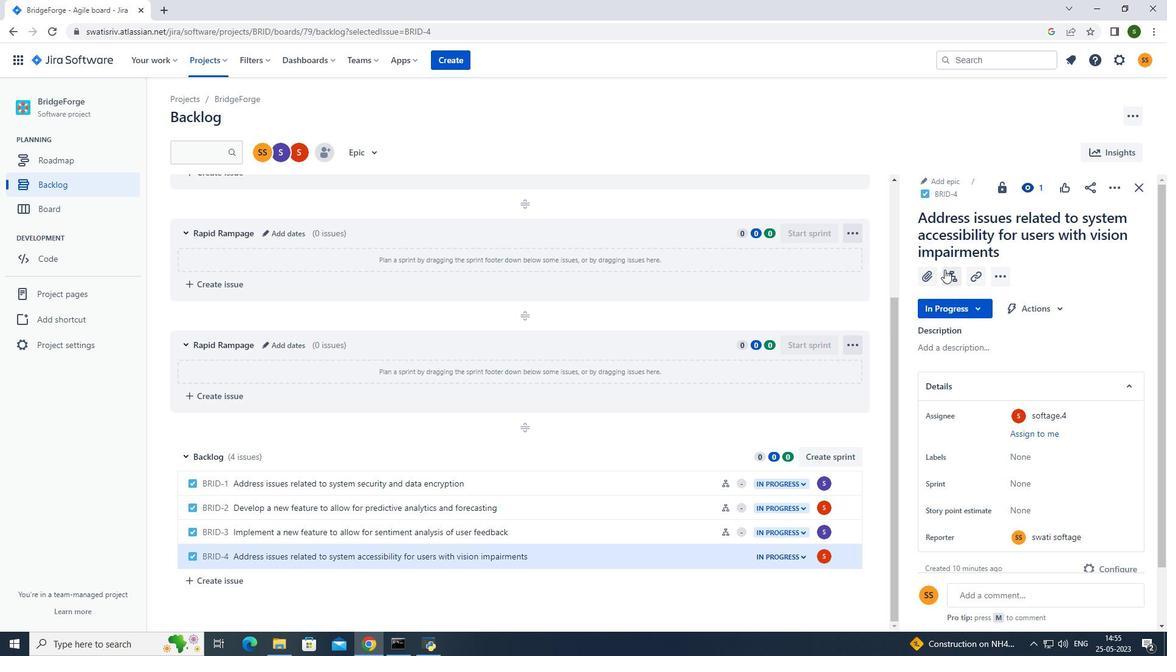 
Action: Mouse pressed left at (945, 269)
Screenshot: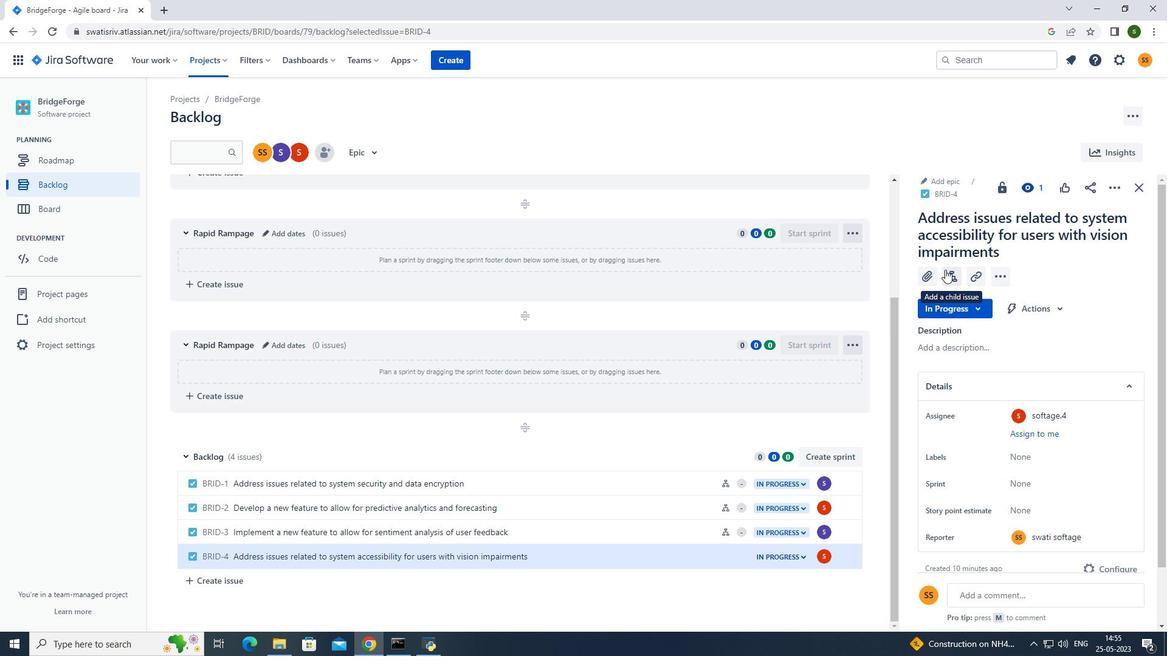 
Action: Mouse moved to (981, 395)
Screenshot: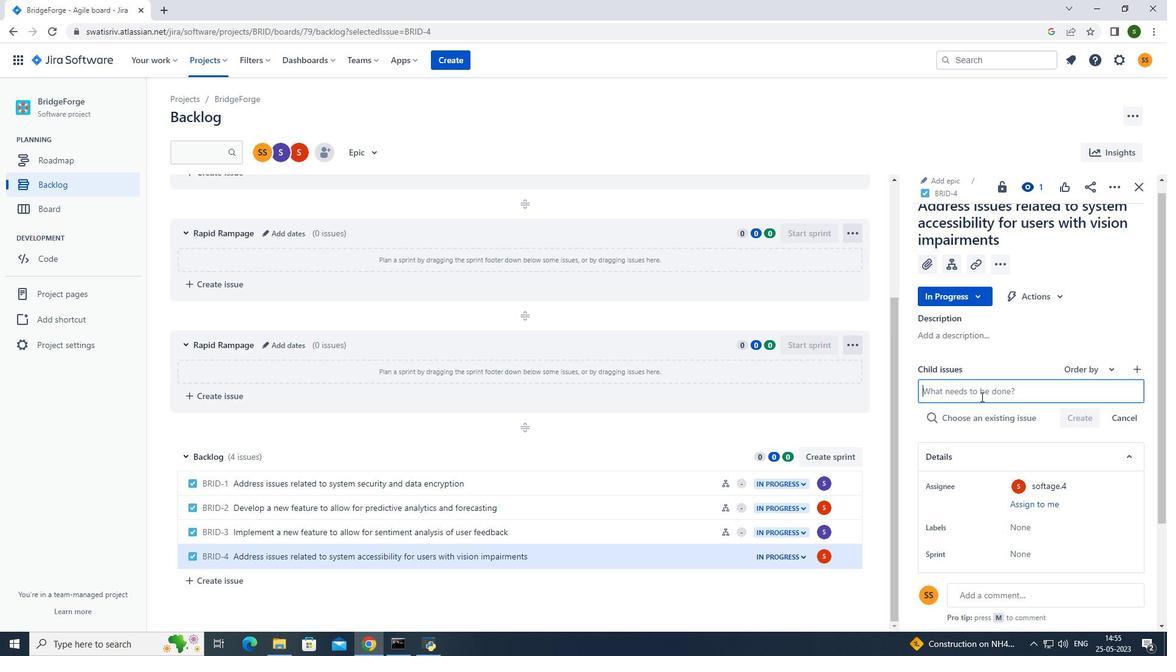 
Action: Mouse pressed left at (981, 395)
Screenshot: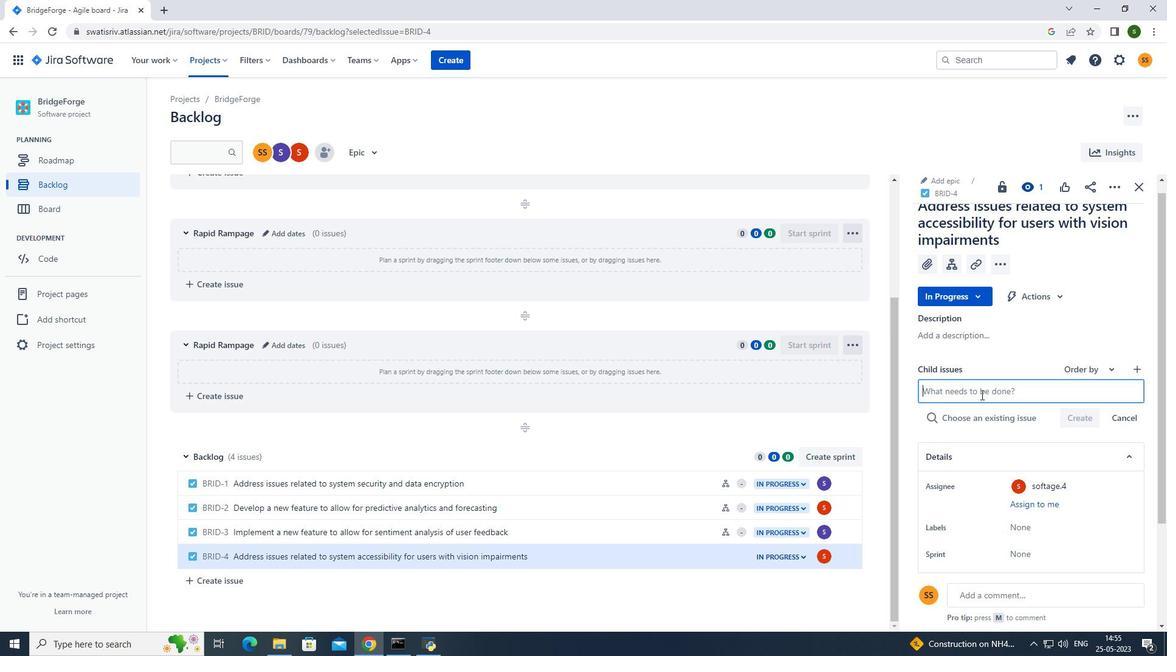 
Action: Key pressed <Key.caps_lock>C<Key.caps_lock>hatbot<Key.space>conversay<Key.backspace>tion<Key.space>naturak<Key.backspace>l<Key.space>language<Key.space>understabd<Key.backspace><Key.backspace>b<Key.backspace>ndu<Key.backspace>ing<Key.space>testu<Key.backspace>ing<Key.space>and<Key.space>remediation<Key.enter>
Screenshot: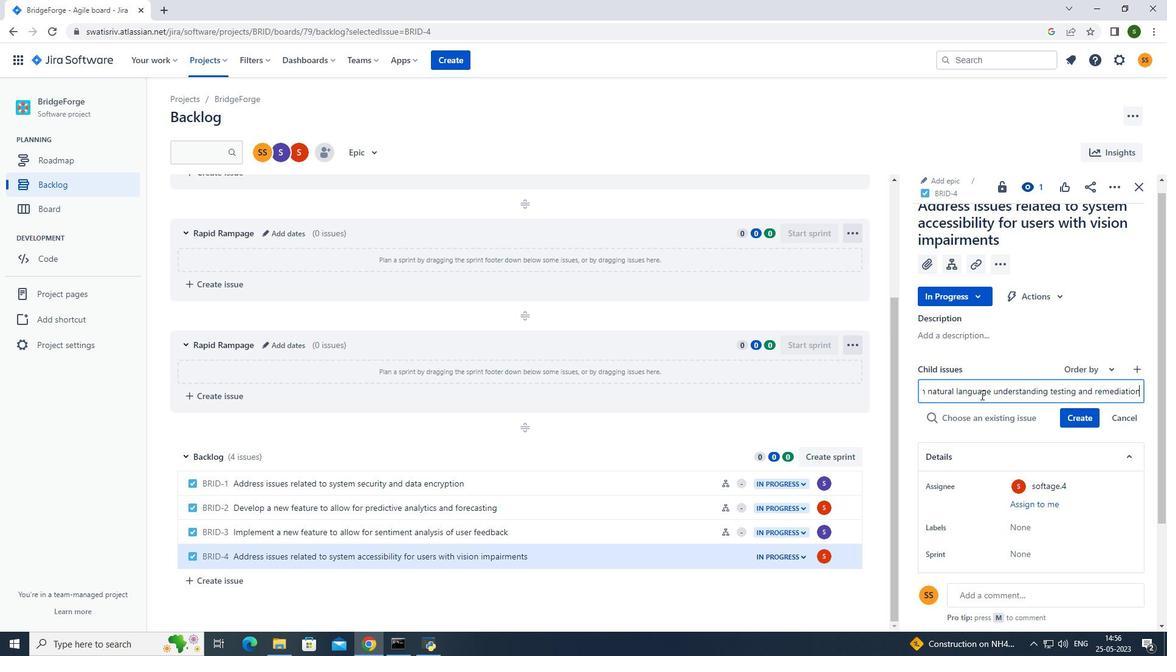 
Action: Mouse moved to (1090, 393)
Screenshot: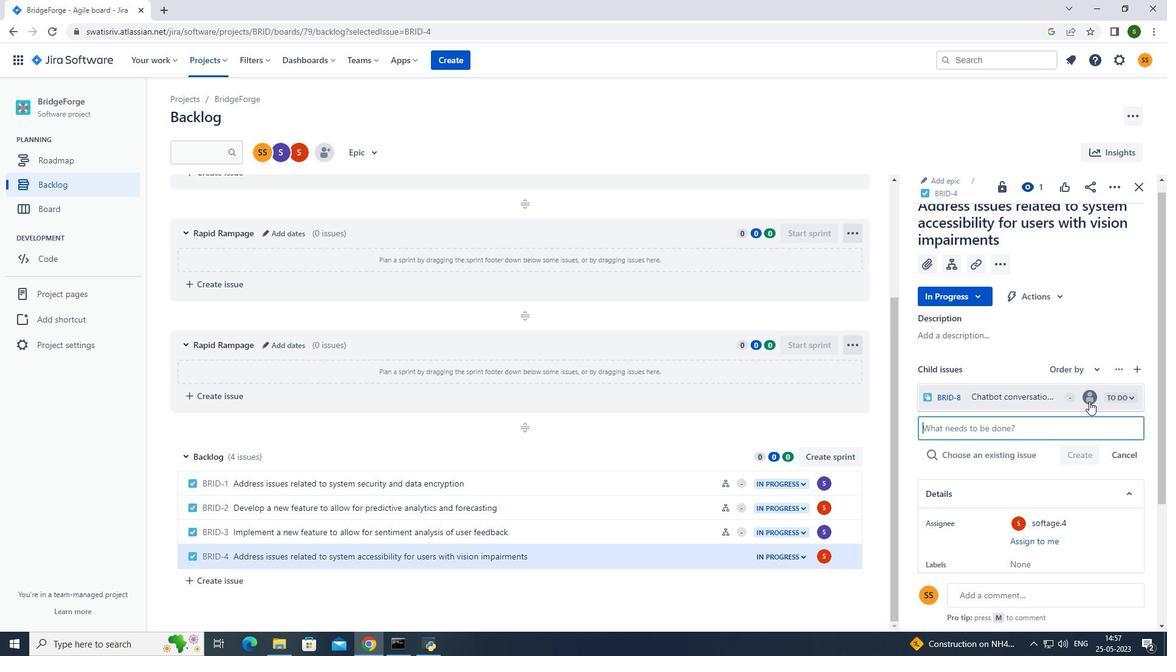 
Action: Mouse pressed left at (1090, 393)
Screenshot: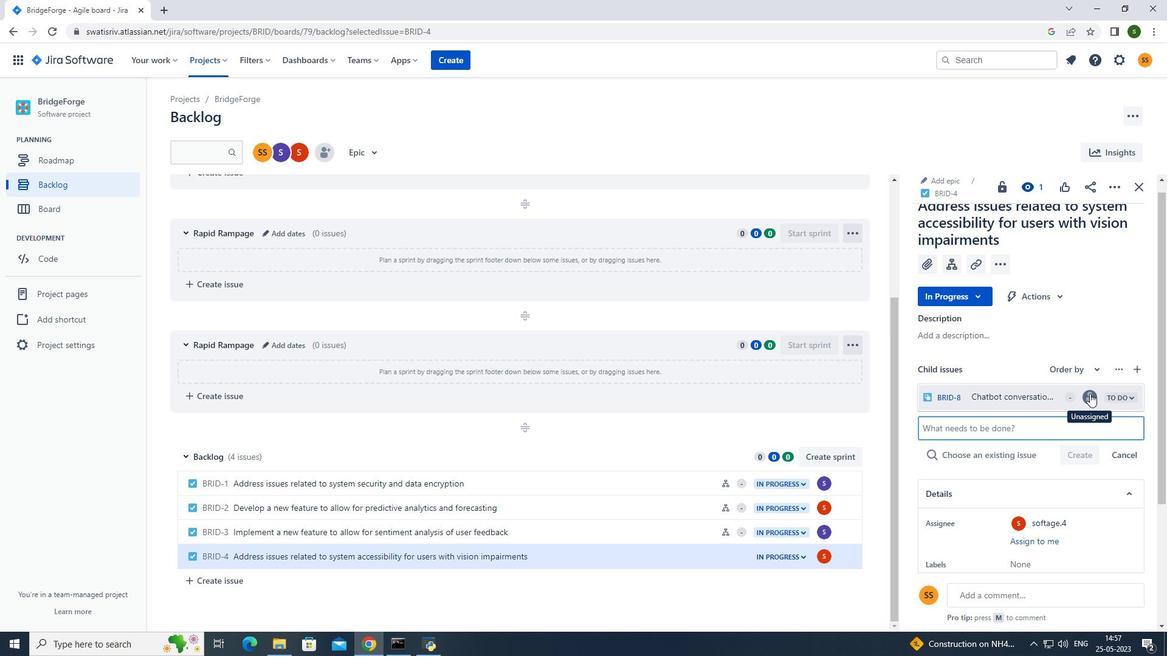 
Action: Mouse moved to (988, 330)
Screenshot: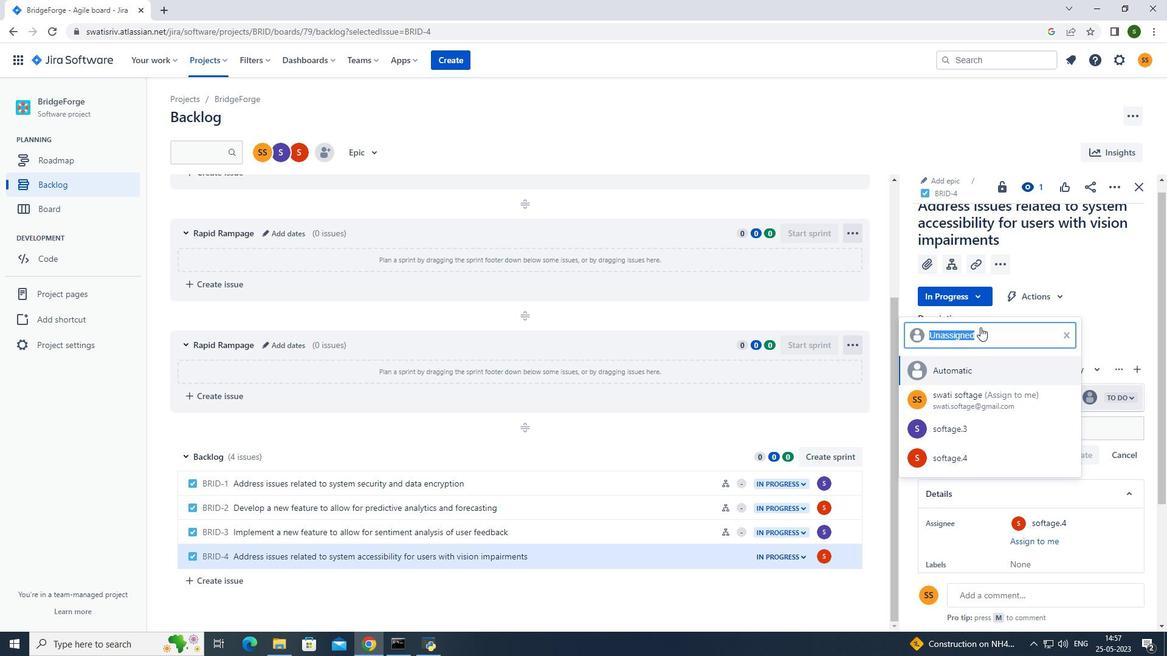 
Action: Key pressed softage.4<Key.shift>@softage.net
Screenshot: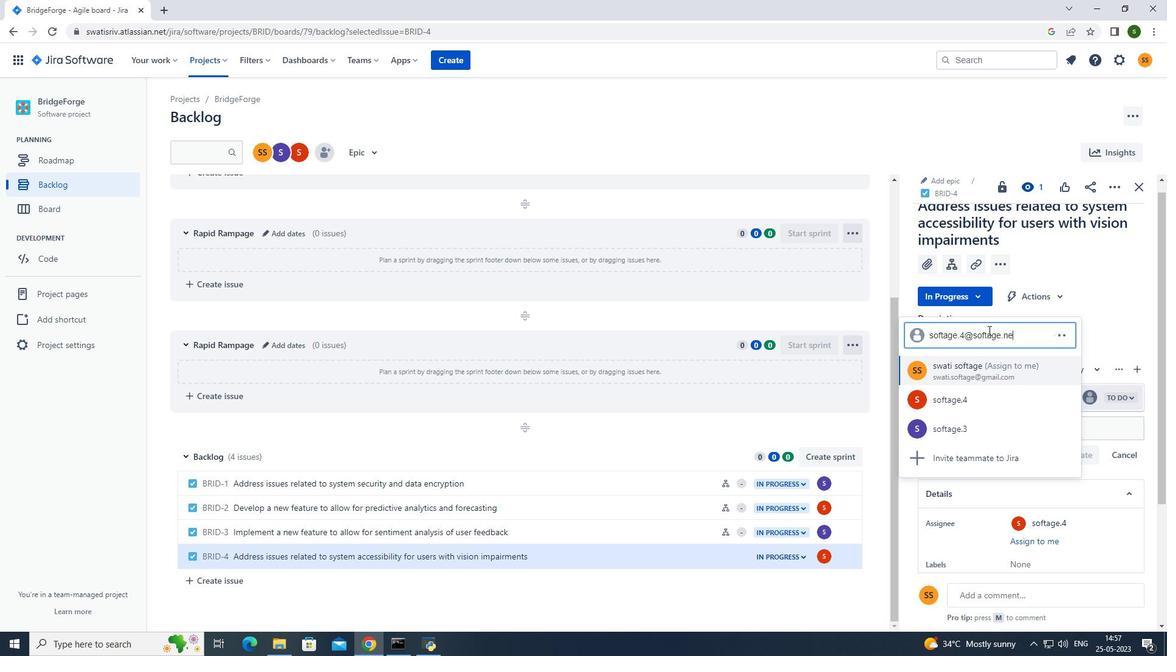 
Action: Mouse moved to (978, 395)
Screenshot: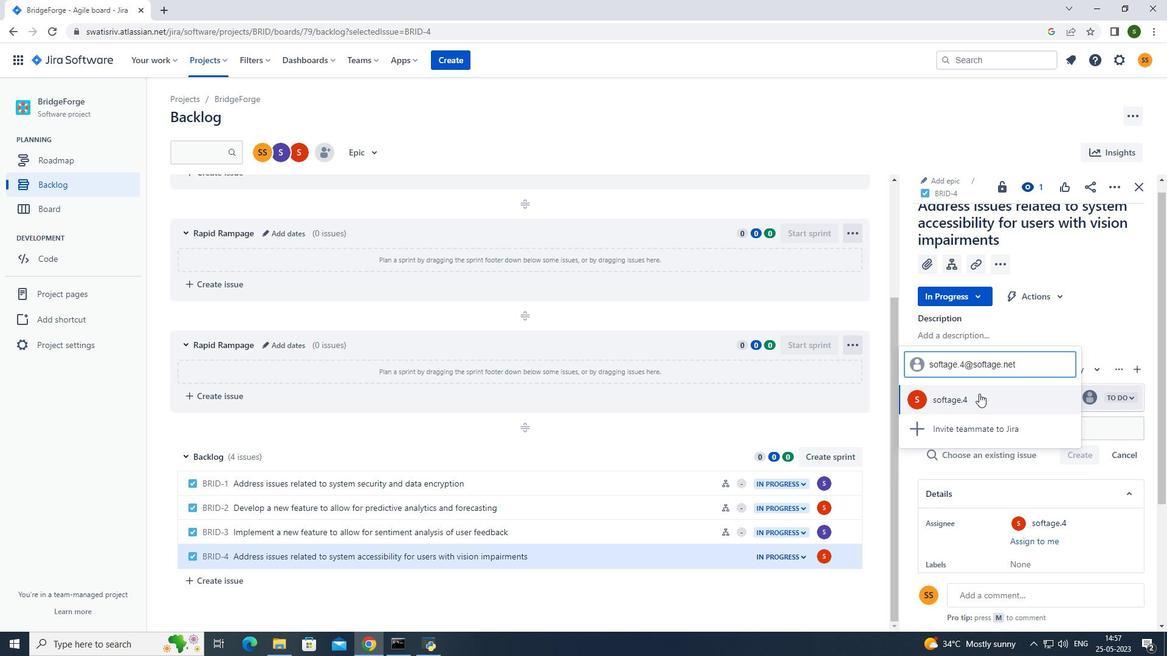 
Action: Mouse pressed left at (978, 395)
Screenshot: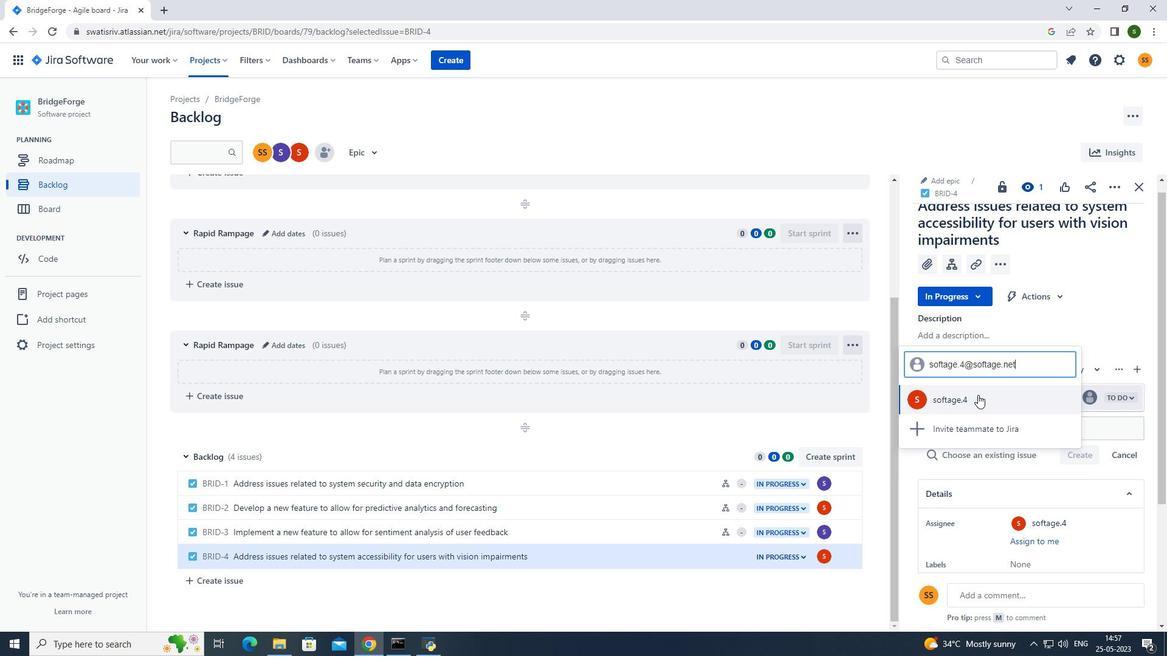 
Action: Mouse moved to (580, 68)
Screenshot: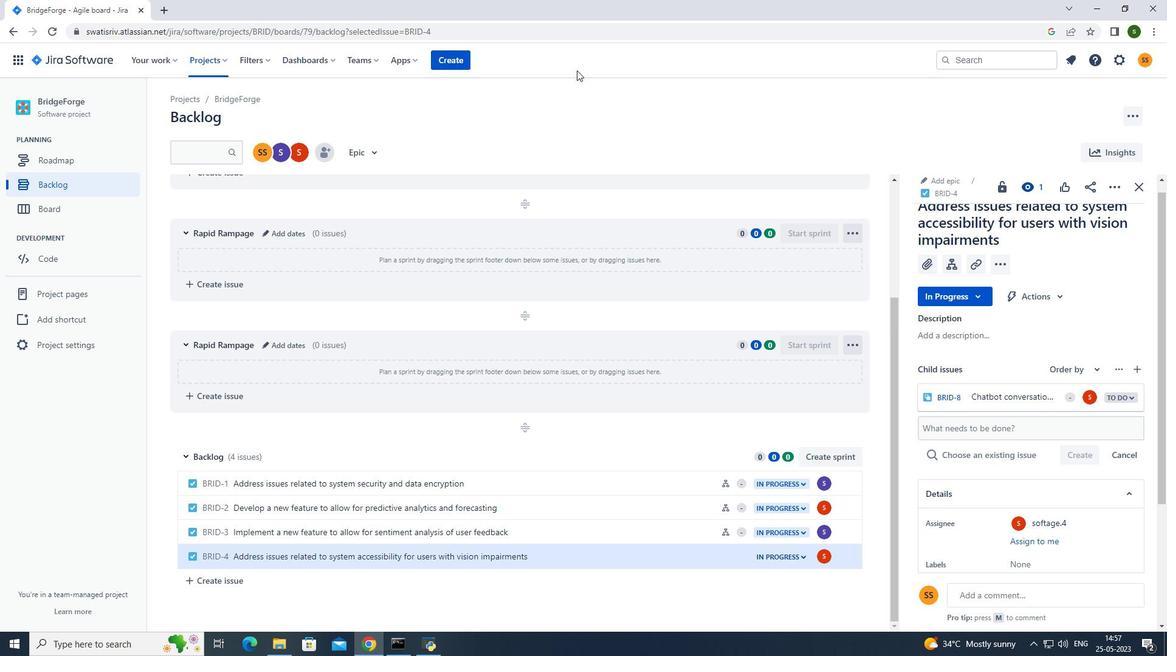 
Action: Mouse pressed left at (580, 68)
Screenshot: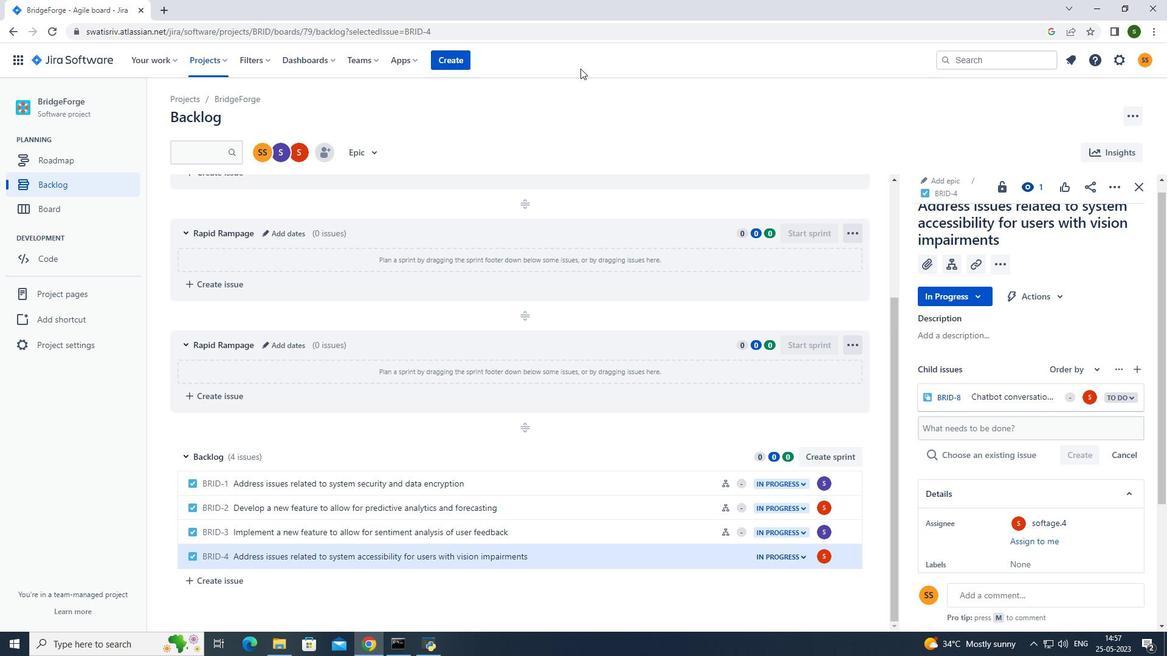 
